 Task: In the Page Airportsfile.pptxand apply the design theme 'ion'and apply the transition 'wipe'insert the text box with the name thank youmake the text boldmake the text  underlinesave the file as  window media video
Action: Mouse moved to (33, 93)
Screenshot: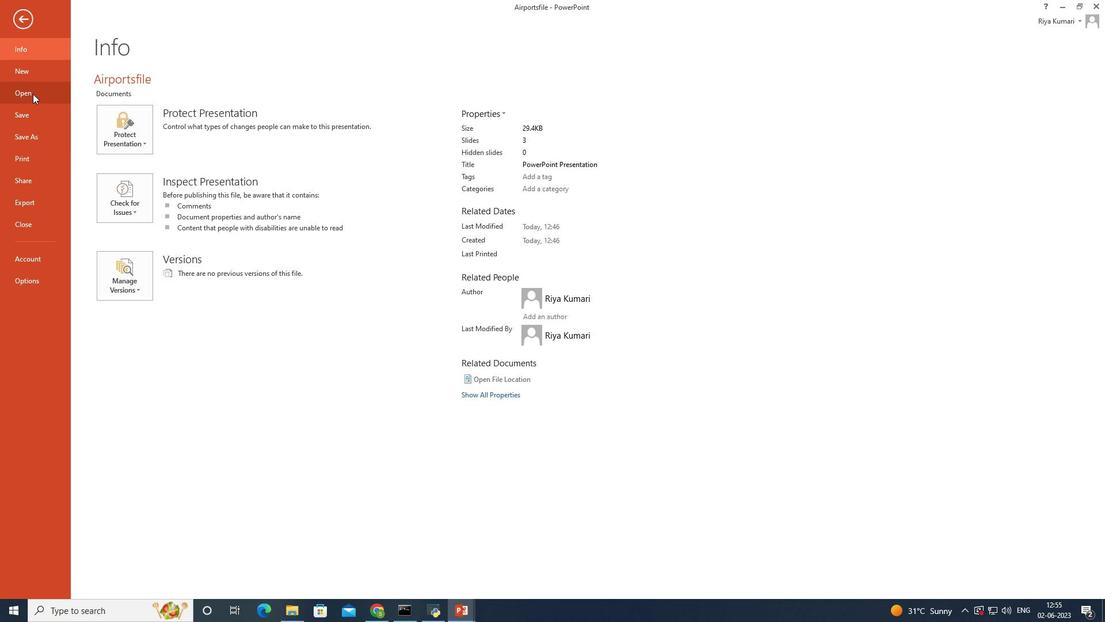 
Action: Mouse pressed left at (33, 93)
Screenshot: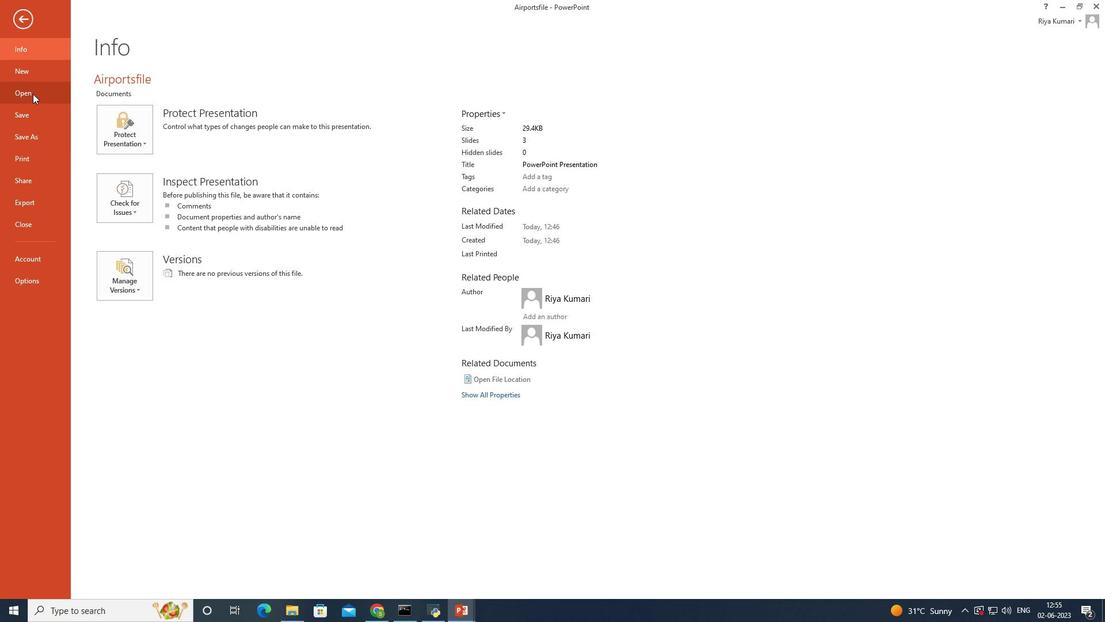 
Action: Mouse moved to (332, 114)
Screenshot: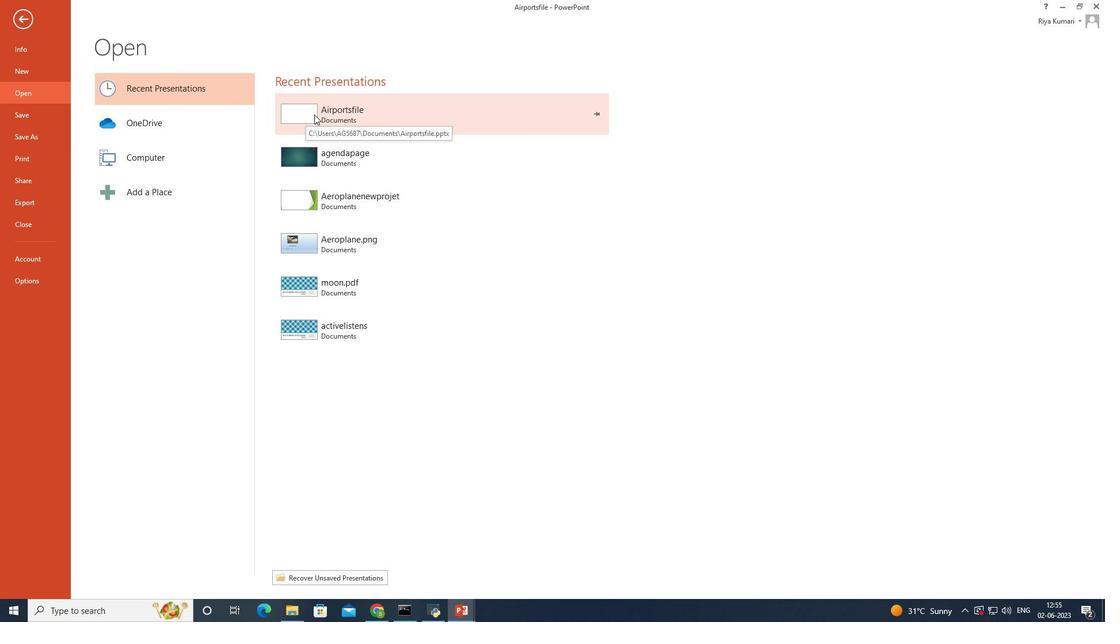 
Action: Mouse pressed left at (332, 114)
Screenshot: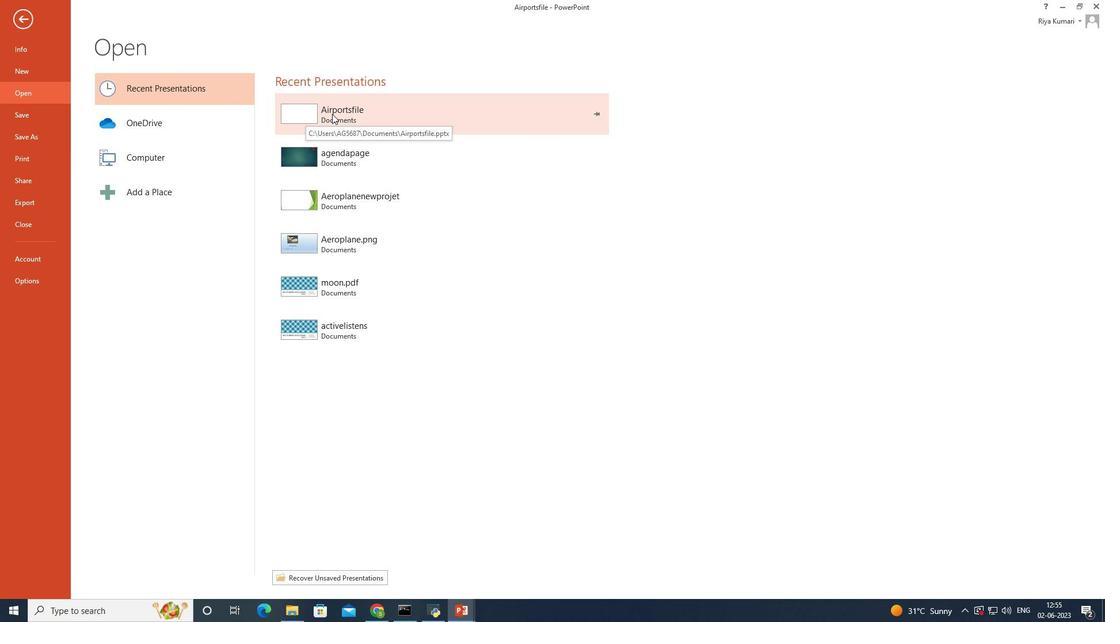 
Action: Mouse moved to (131, 21)
Screenshot: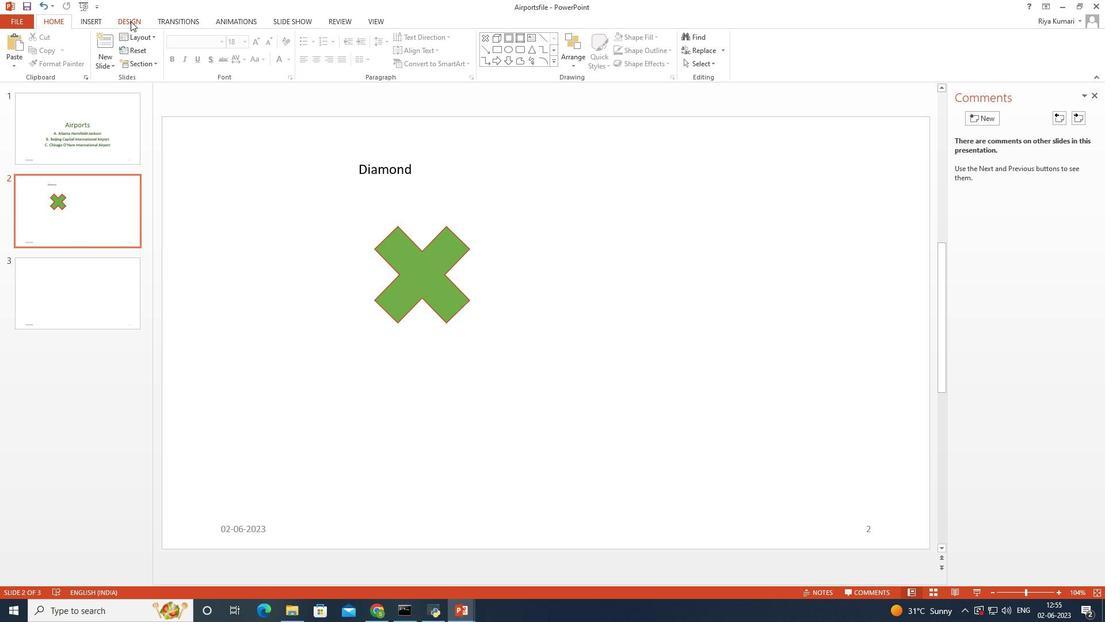 
Action: Mouse pressed left at (131, 21)
Screenshot: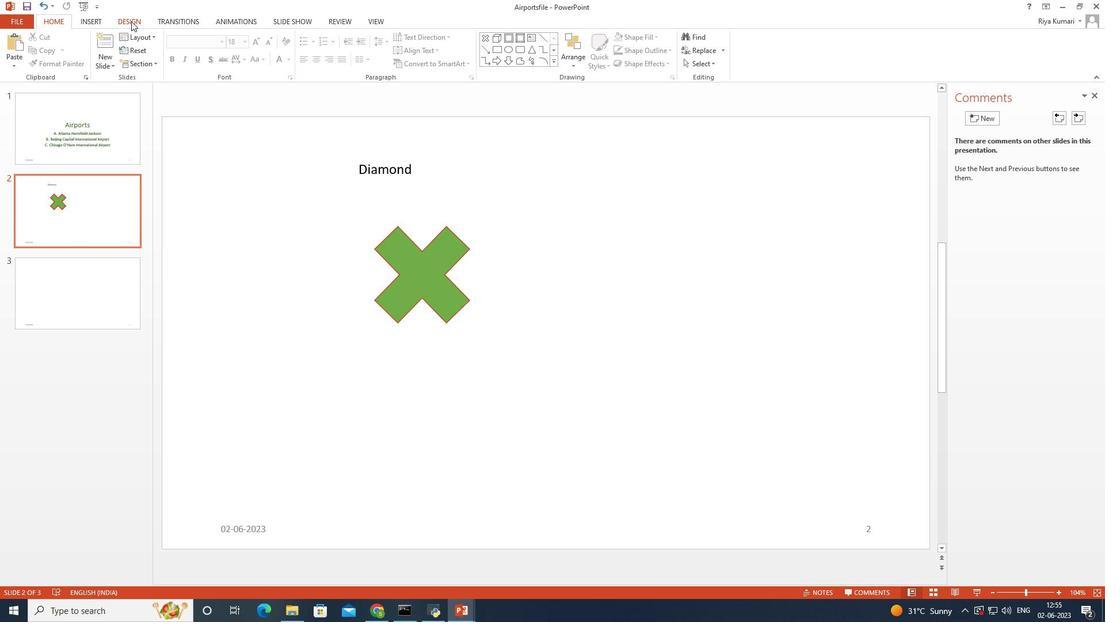 
Action: Mouse moved to (989, 59)
Screenshot: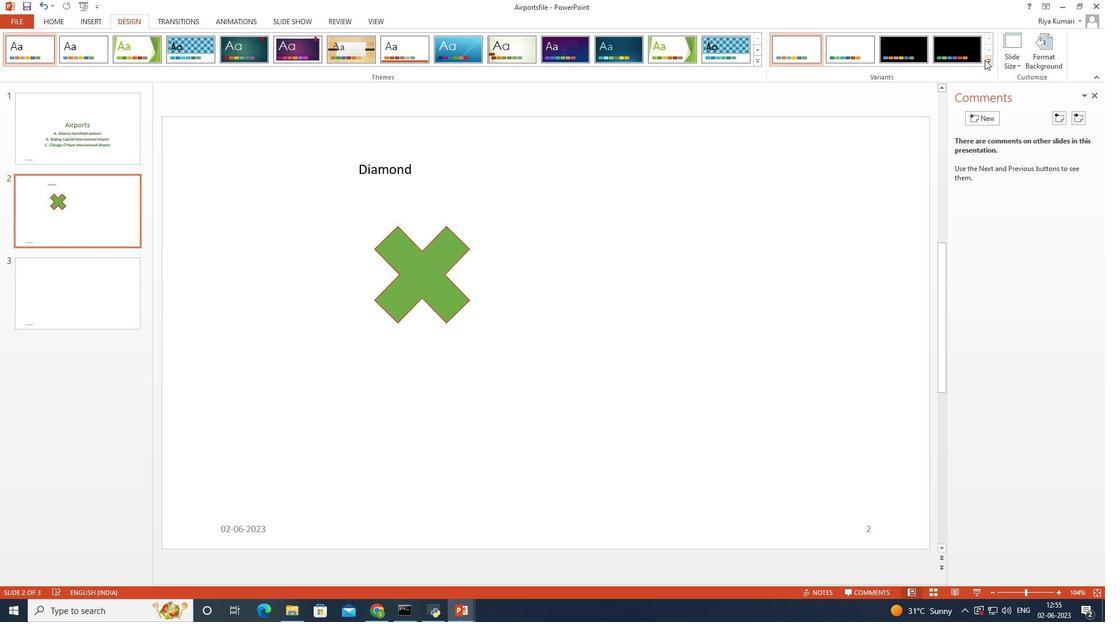 
Action: Mouse pressed left at (989, 59)
Screenshot: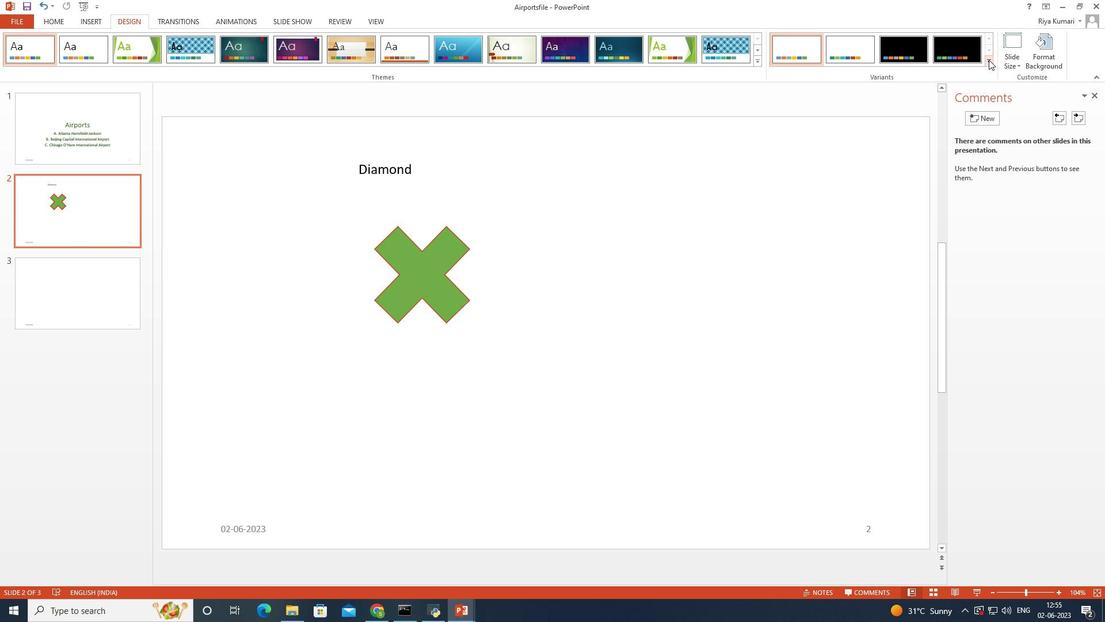 
Action: Mouse moved to (530, 206)
Screenshot: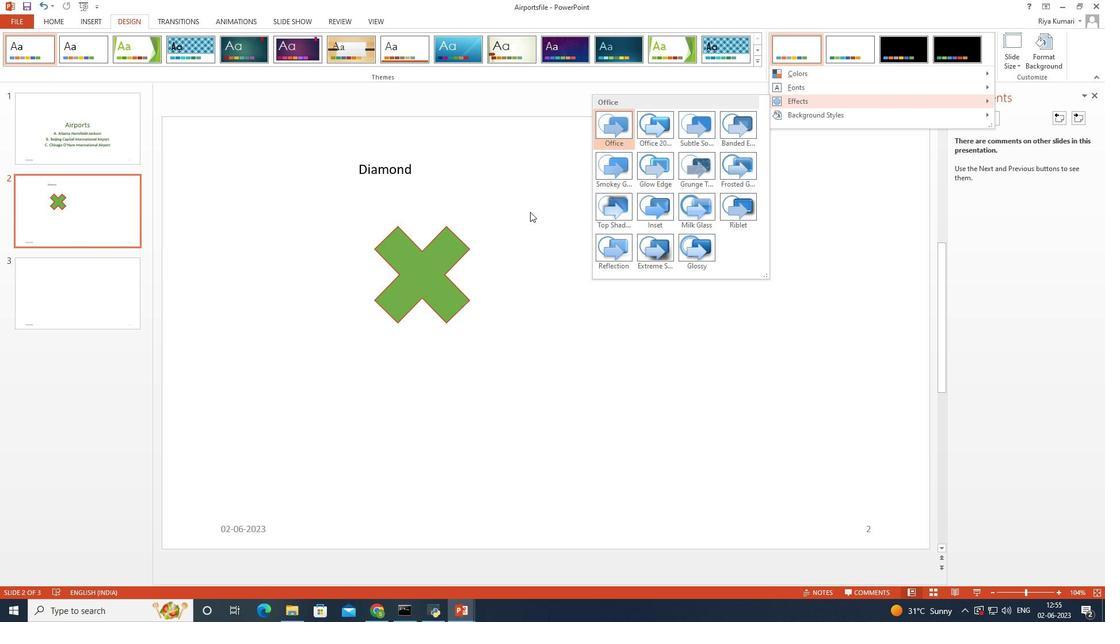 
Action: Mouse pressed left at (530, 206)
Screenshot: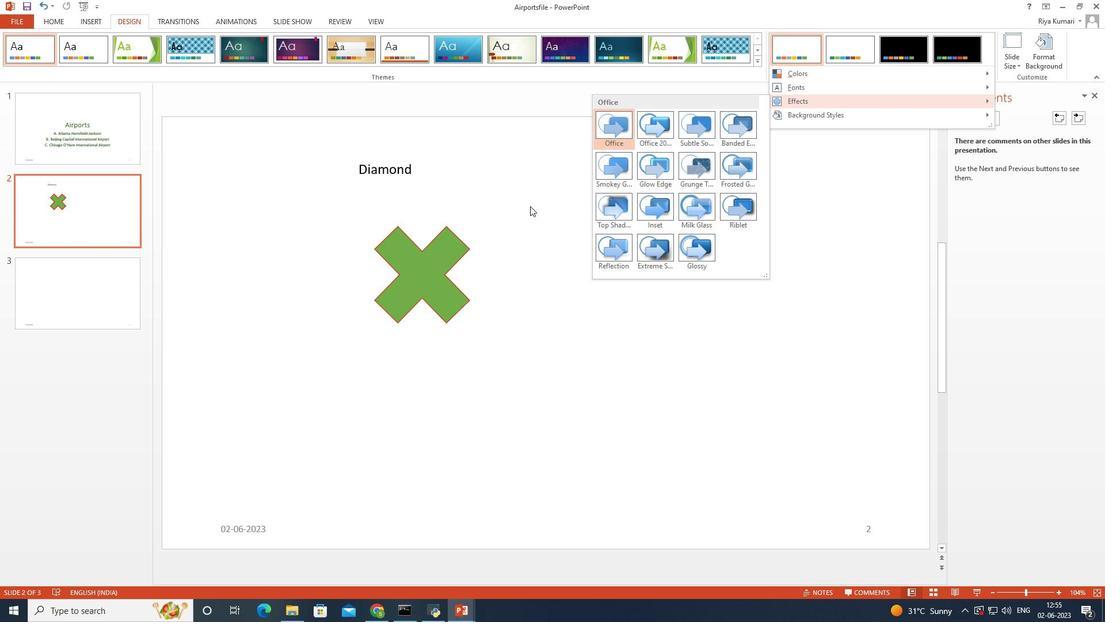 
Action: Mouse moved to (252, 55)
Screenshot: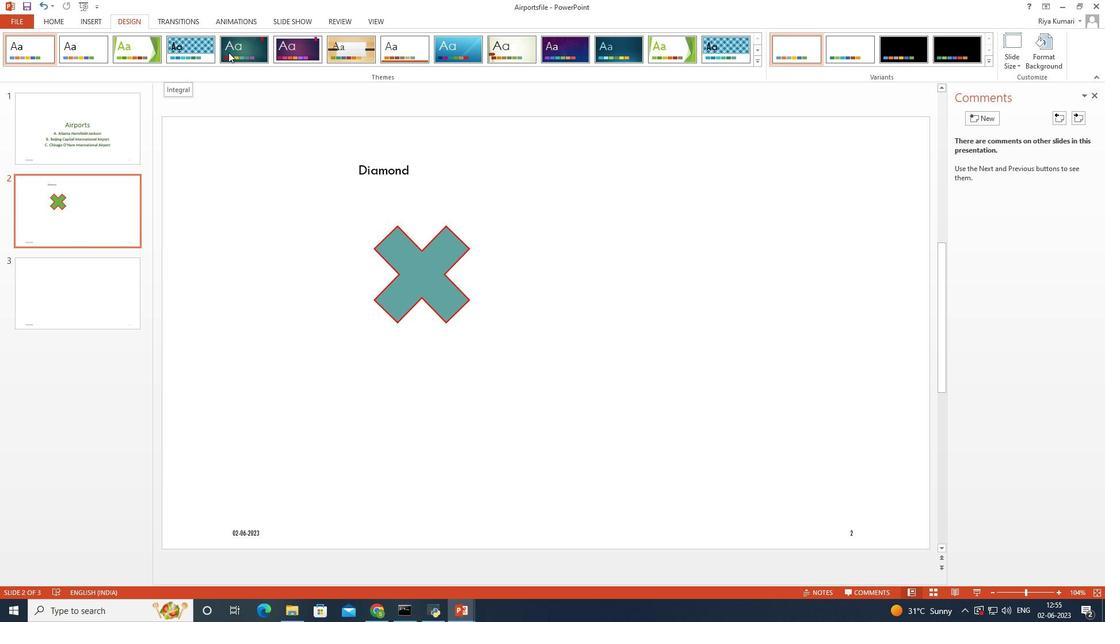 
Action: Mouse pressed left at (252, 55)
Screenshot: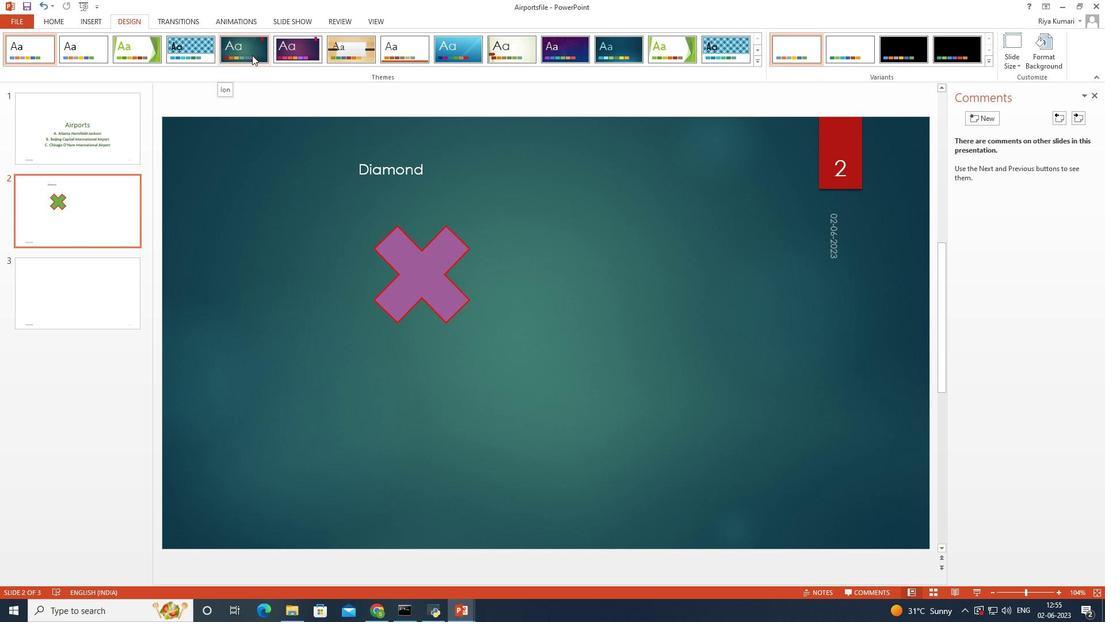 
Action: Mouse moved to (177, 15)
Screenshot: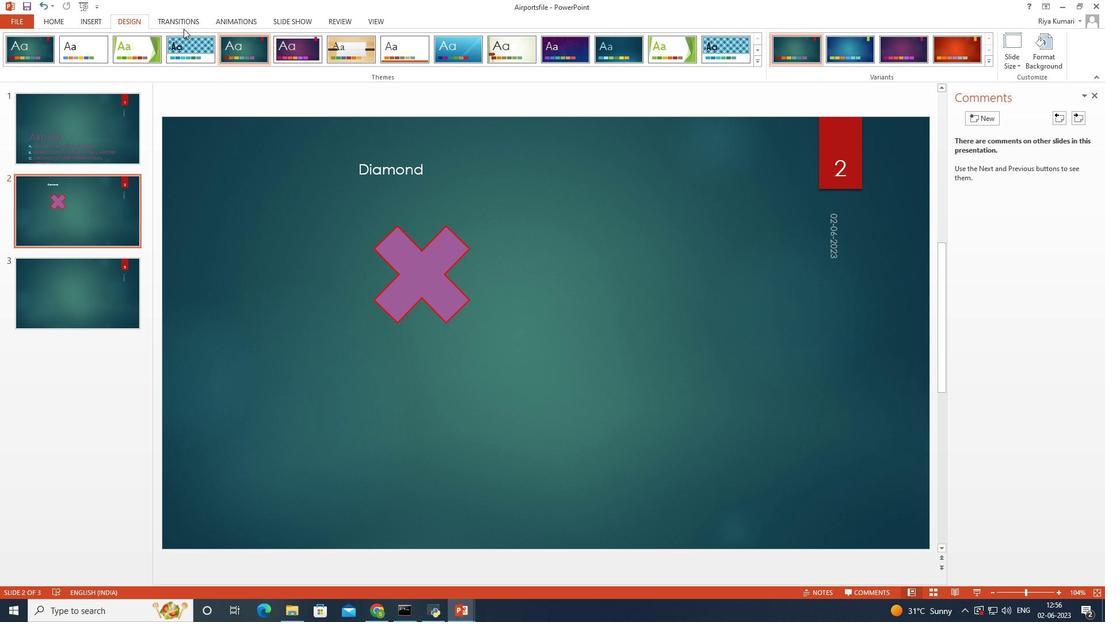 
Action: Mouse pressed left at (177, 15)
Screenshot: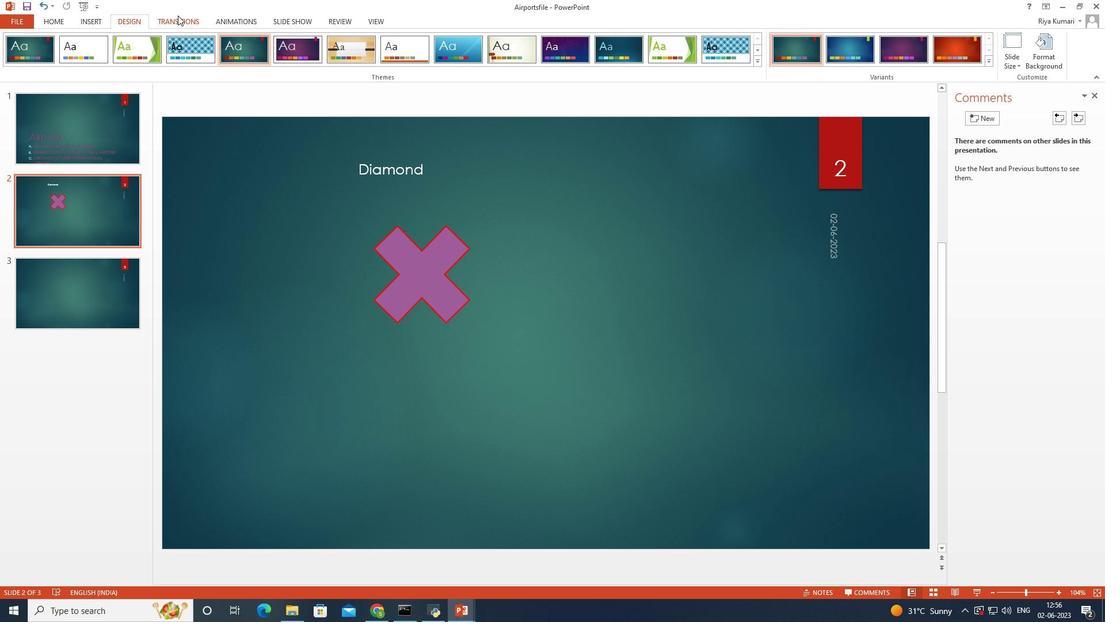 
Action: Mouse moved to (241, 54)
Screenshot: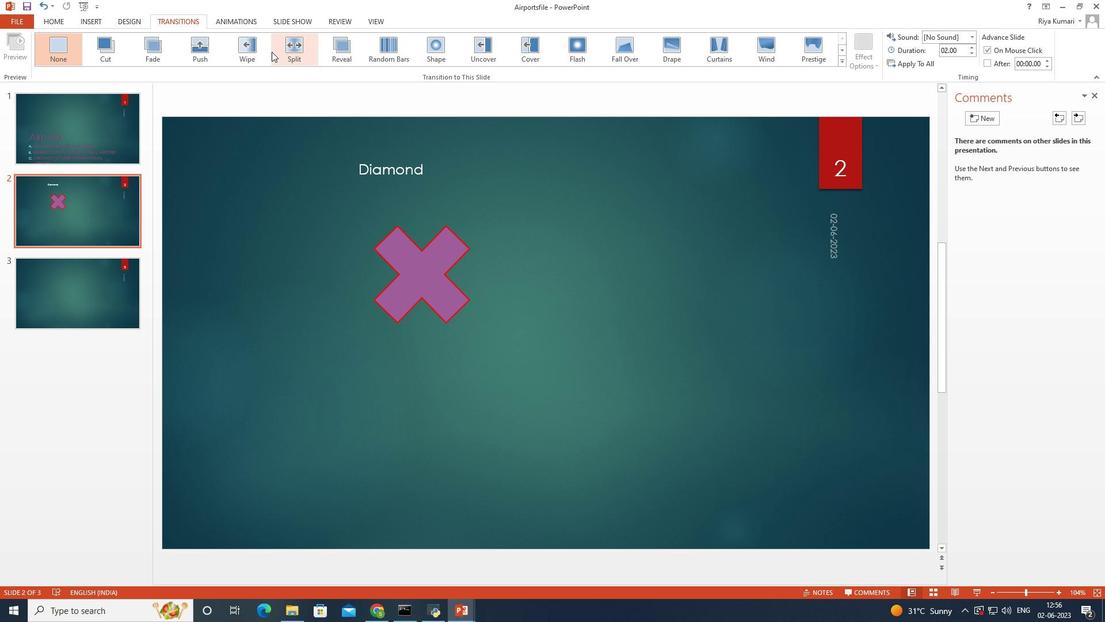 
Action: Mouse pressed left at (241, 54)
Screenshot: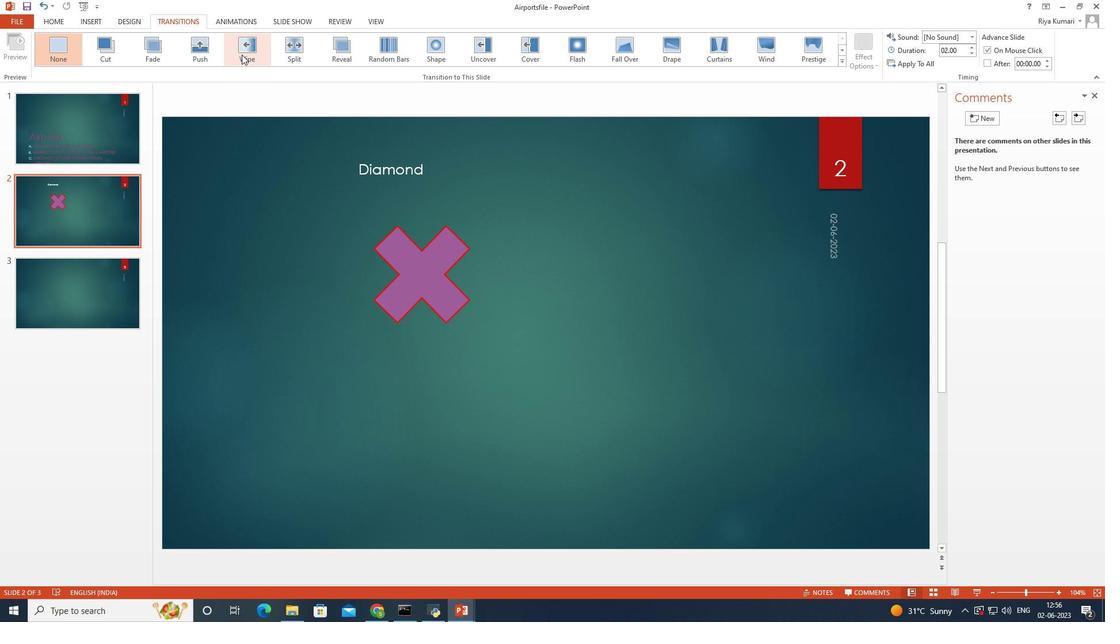 
Action: Mouse moved to (96, 21)
Screenshot: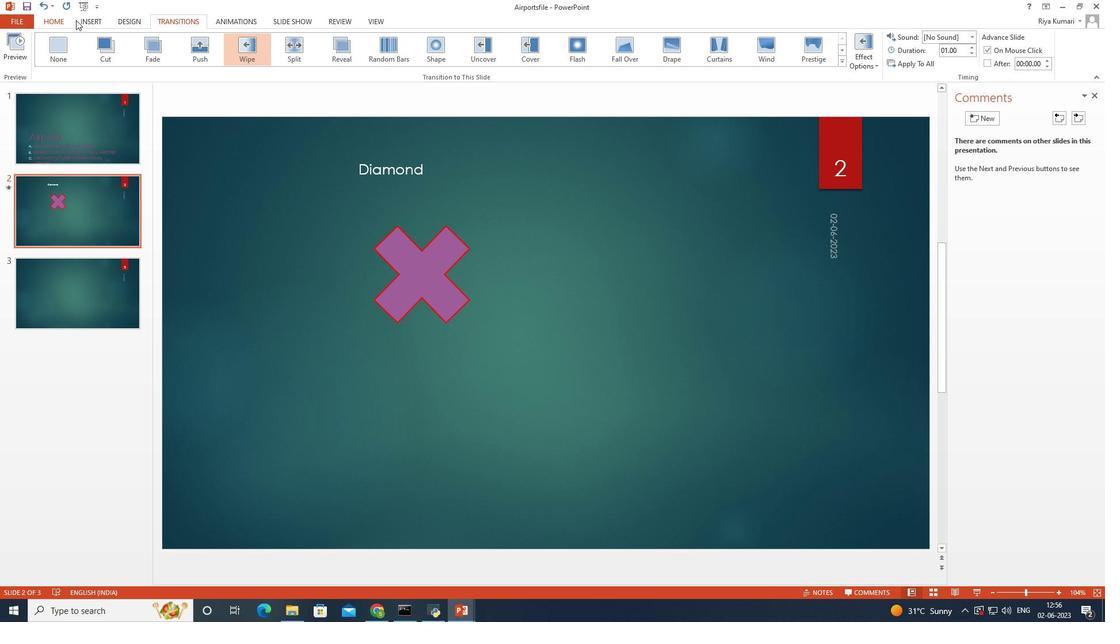 
Action: Mouse pressed left at (96, 21)
Screenshot: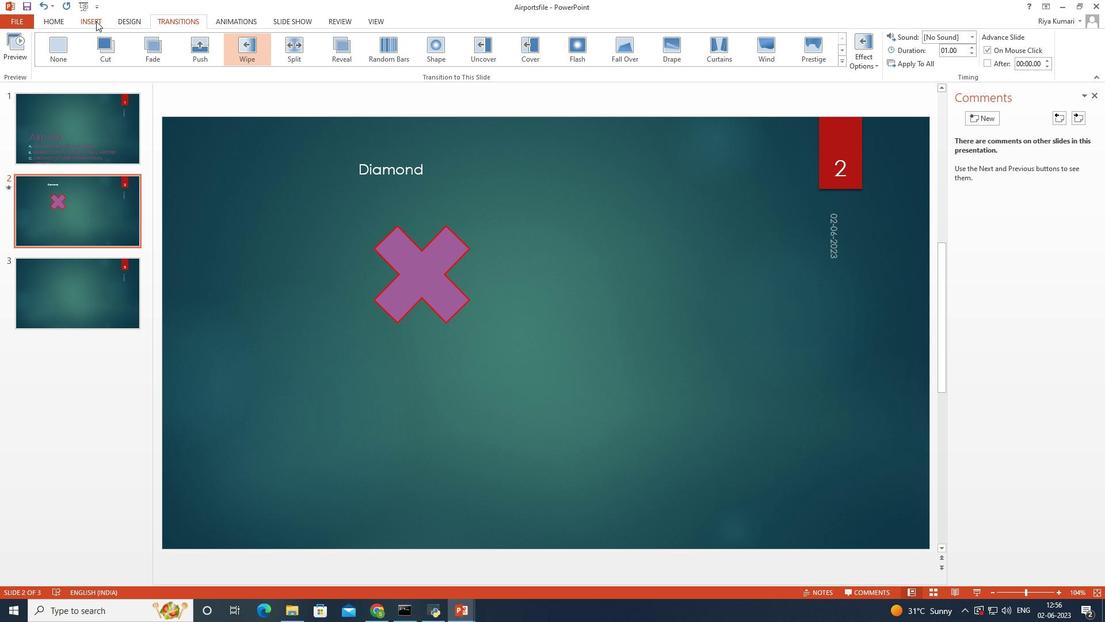 
Action: Mouse moved to (415, 39)
Screenshot: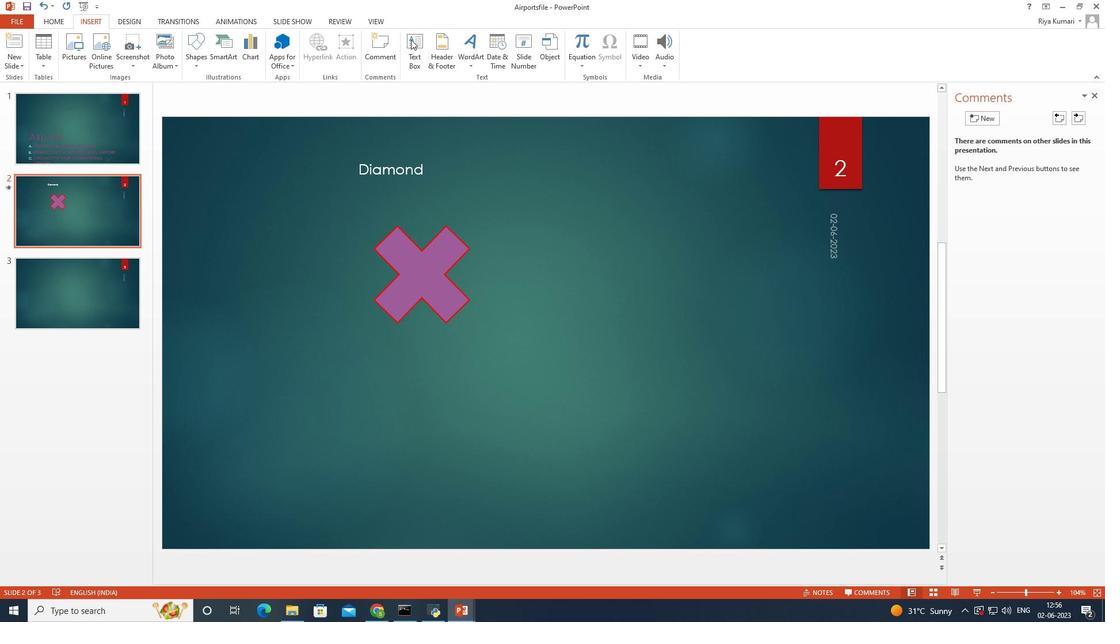 
Action: Mouse pressed left at (415, 39)
Screenshot: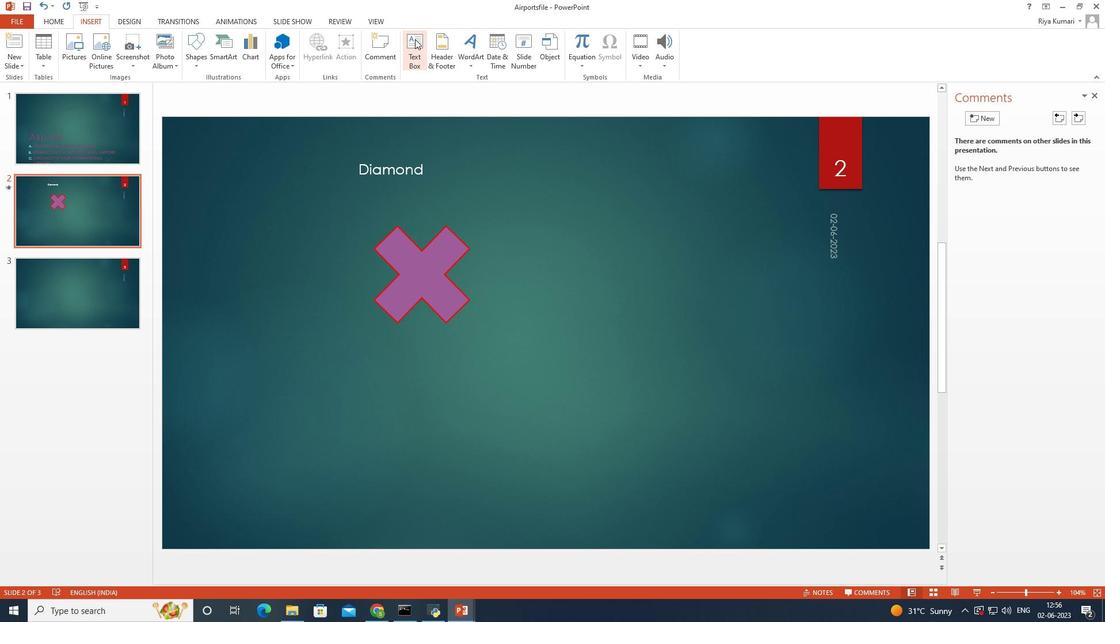 
Action: Mouse moved to (569, 227)
Screenshot: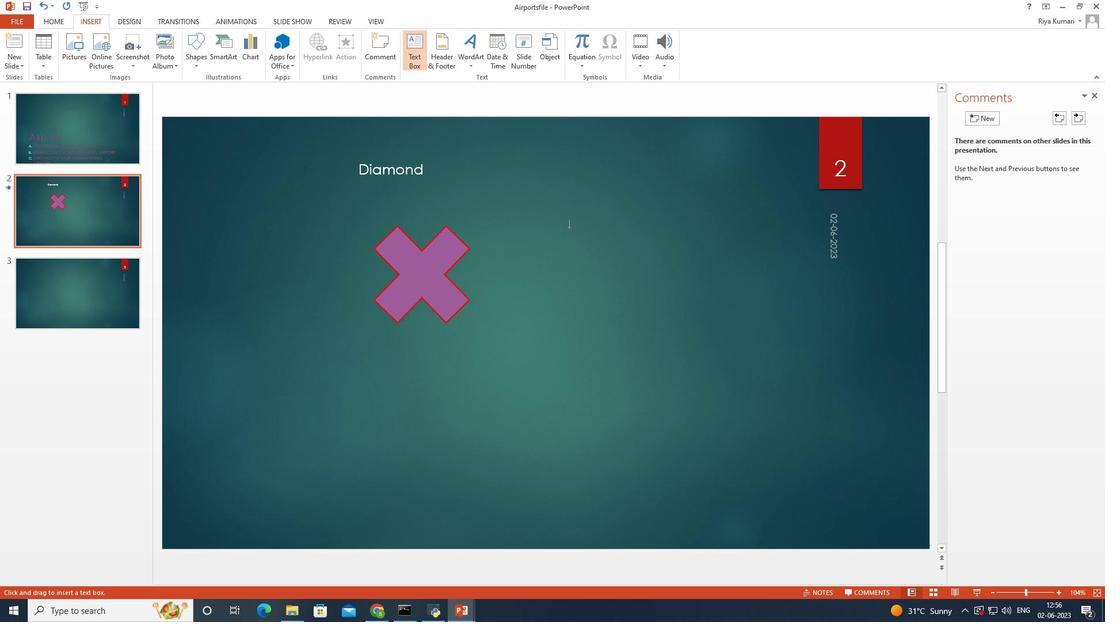
Action: Mouse pressed left at (569, 227)
Screenshot: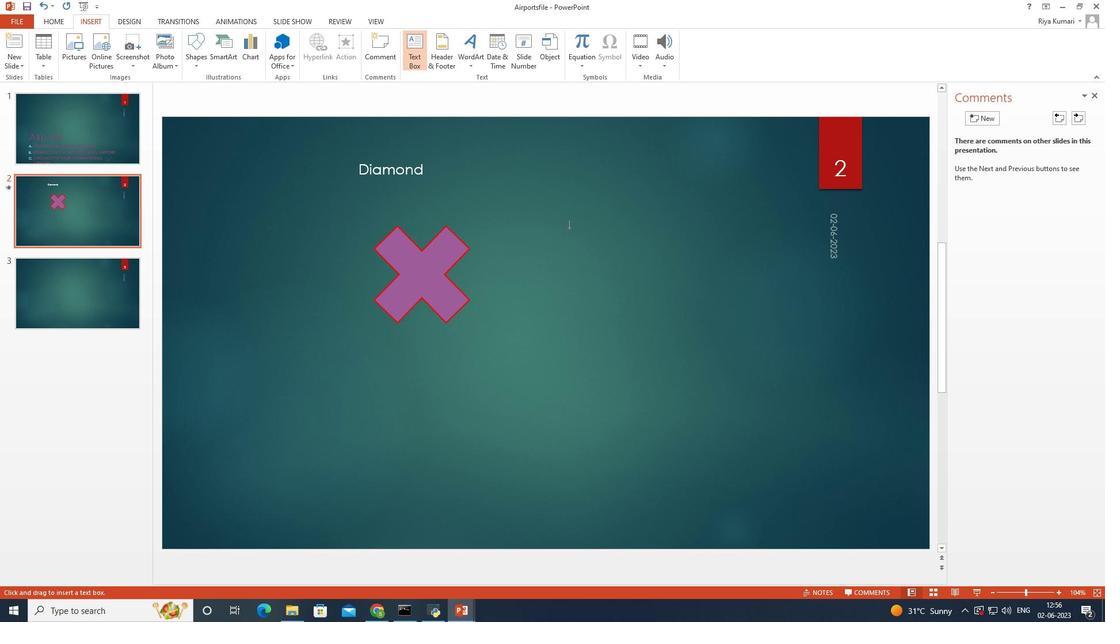 
Action: Mouse moved to (711, 234)
Screenshot: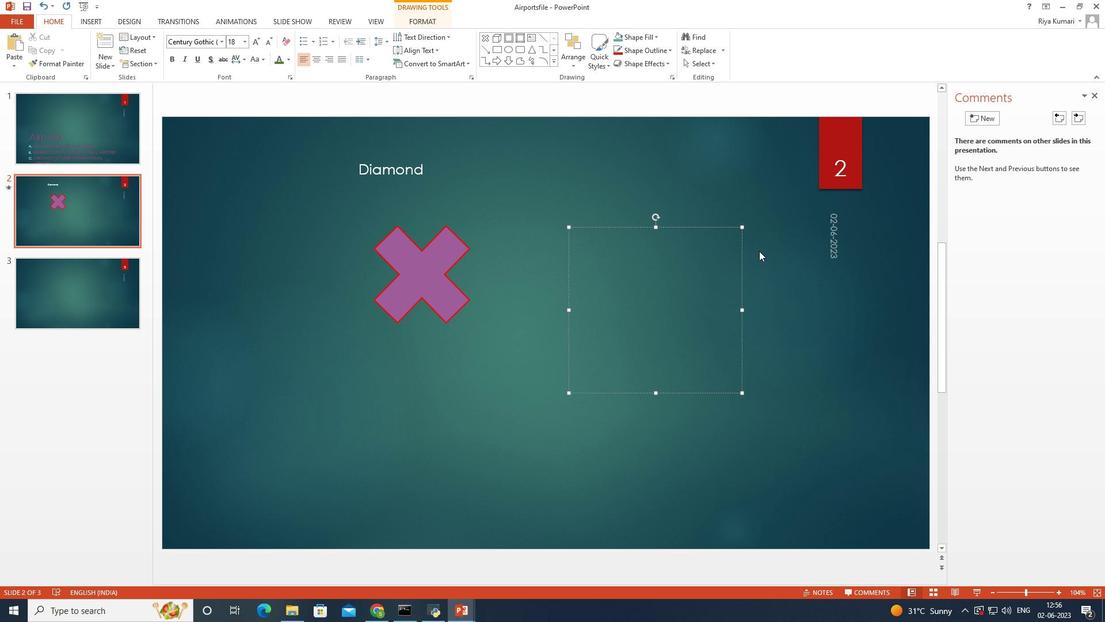 
Action: Key pressed <Key.shift>Thank<Key.space><Key.shift><Key.shift><Key.shift><Key.shift><Key.shift>You
Screenshot: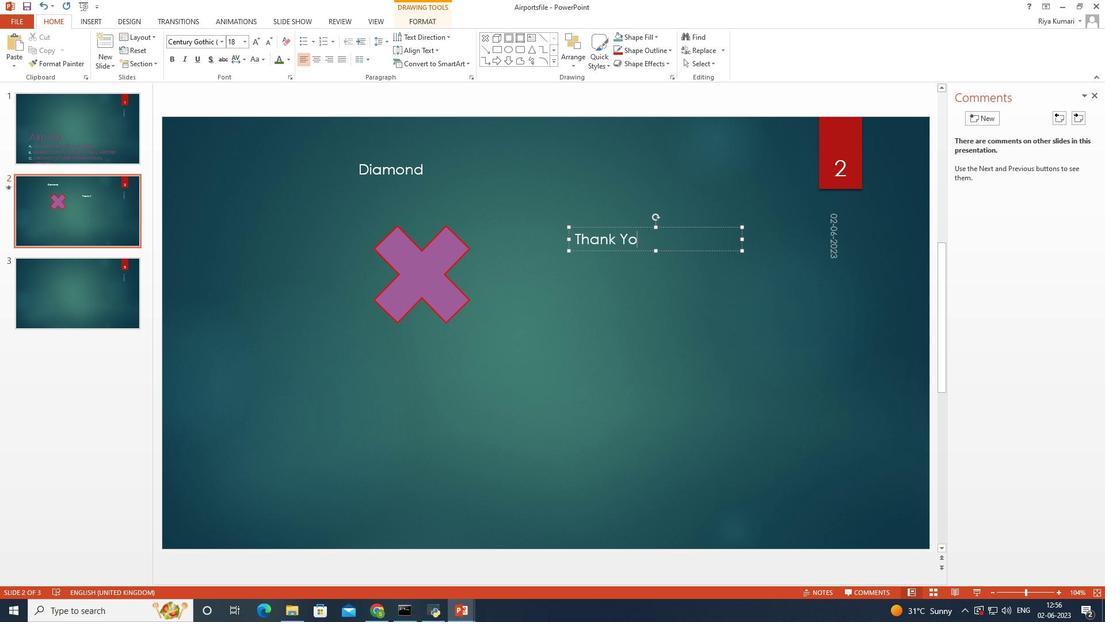 
Action: Mouse moved to (644, 235)
Screenshot: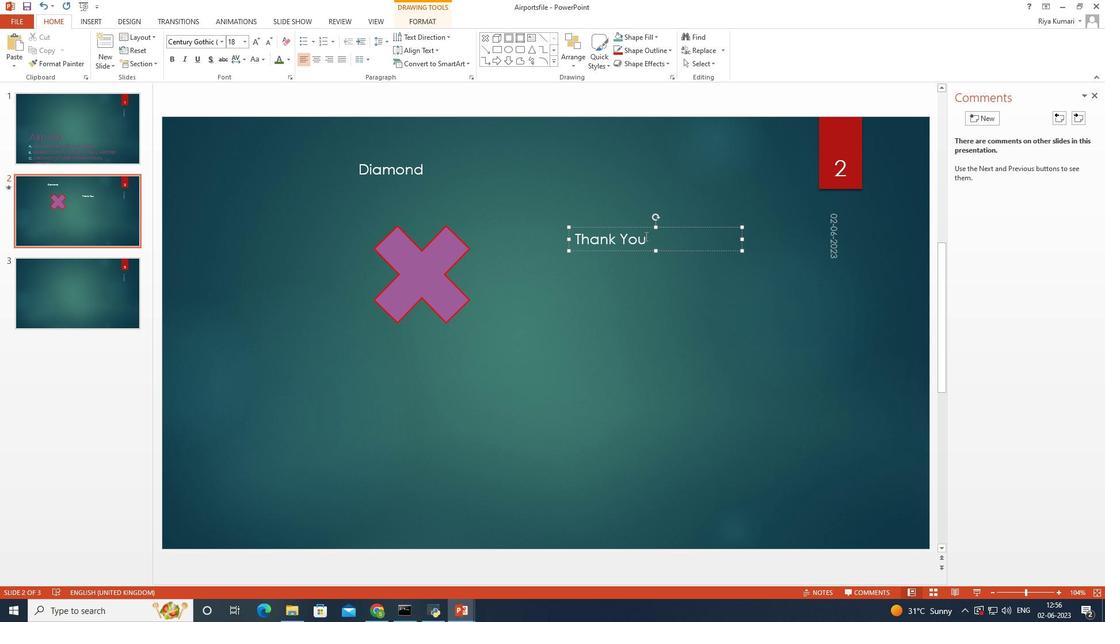 
Action: Mouse pressed left at (644, 235)
Screenshot: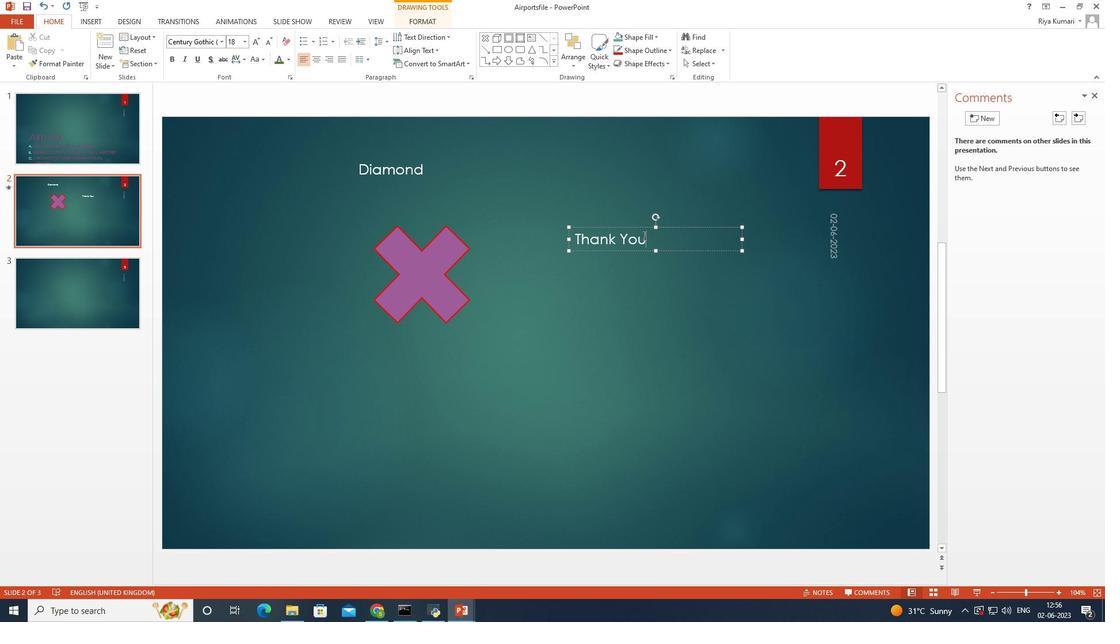 
Action: Mouse moved to (173, 59)
Screenshot: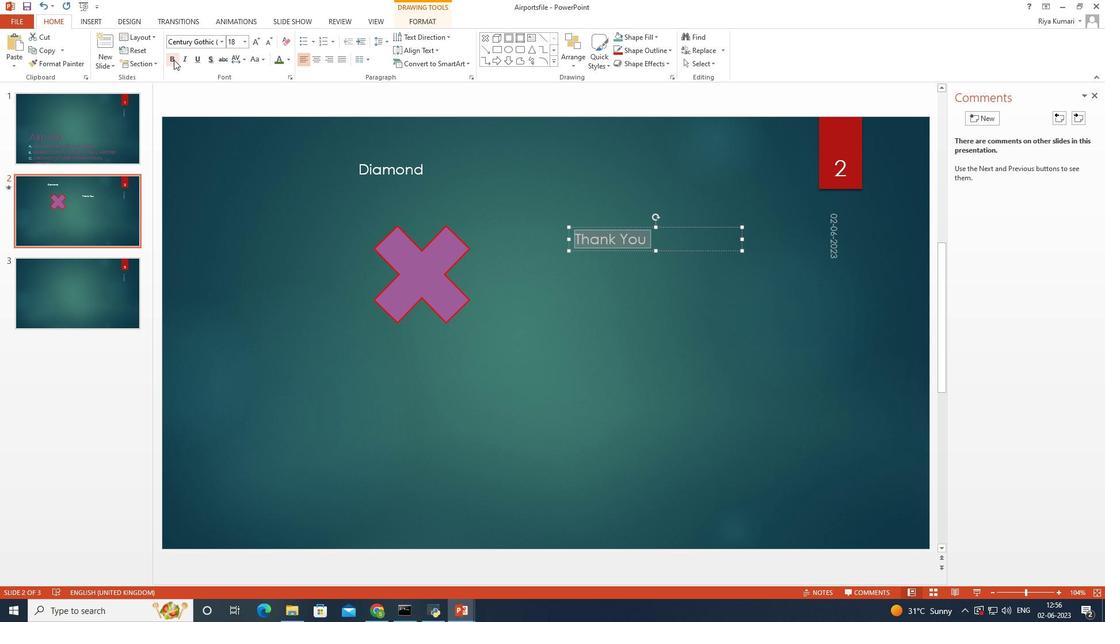 
Action: Mouse pressed left at (173, 59)
Screenshot: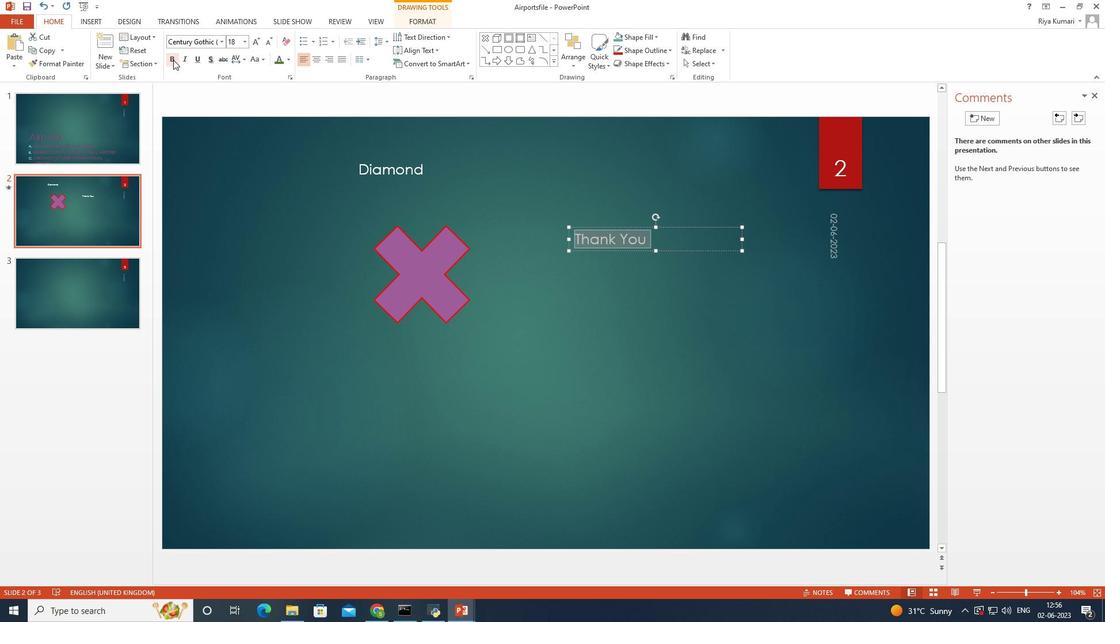 
Action: Mouse moved to (201, 60)
Screenshot: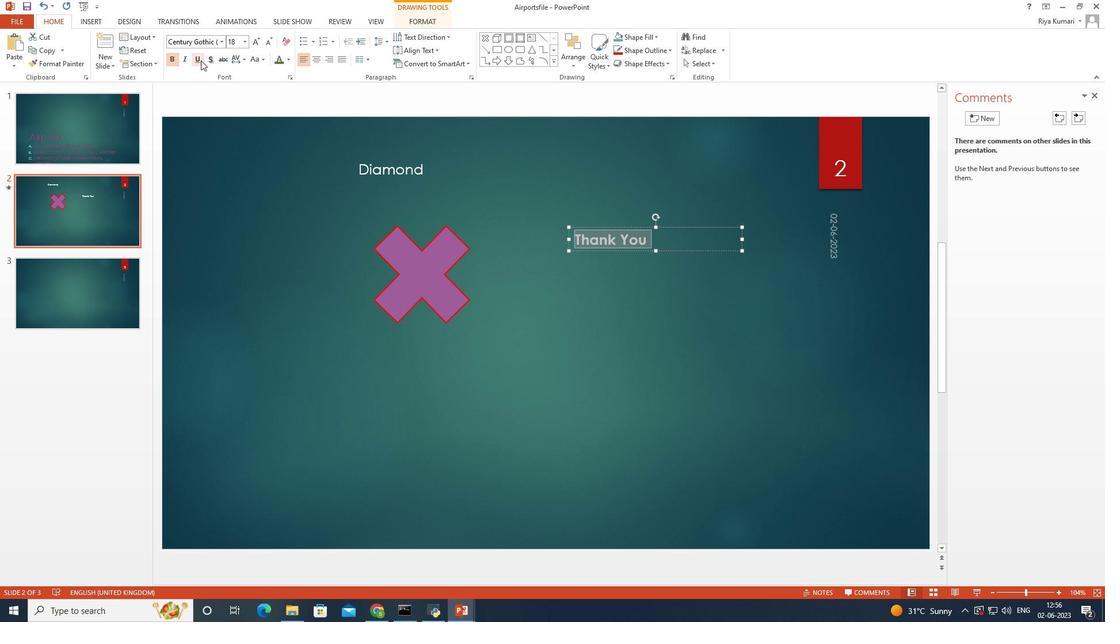 
Action: Mouse pressed left at (201, 60)
Screenshot: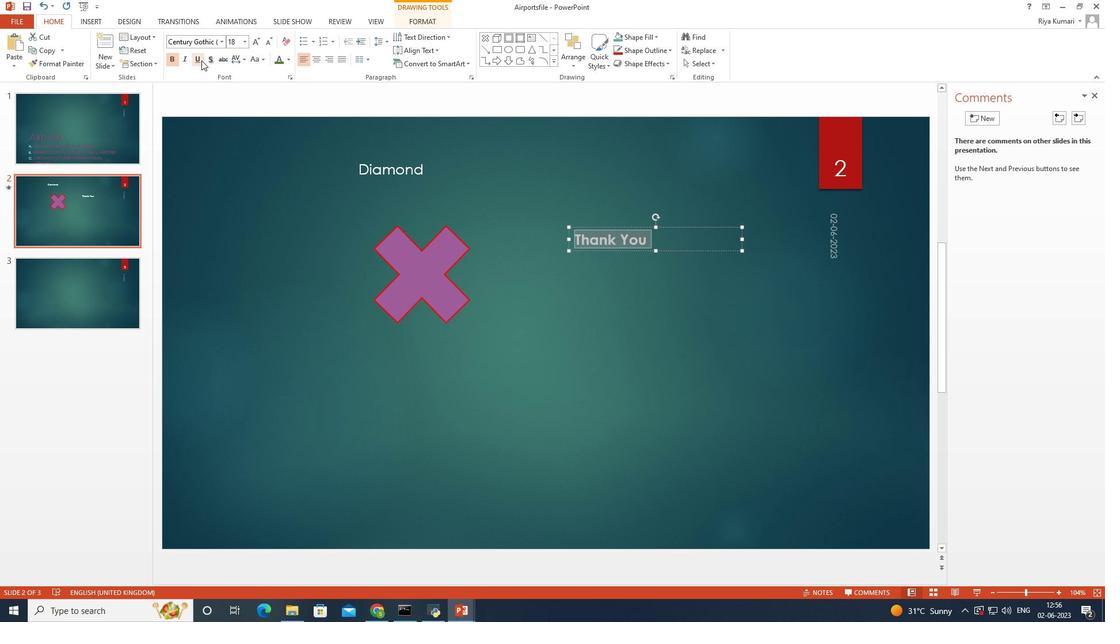 
Action: Mouse moved to (16, 19)
Screenshot: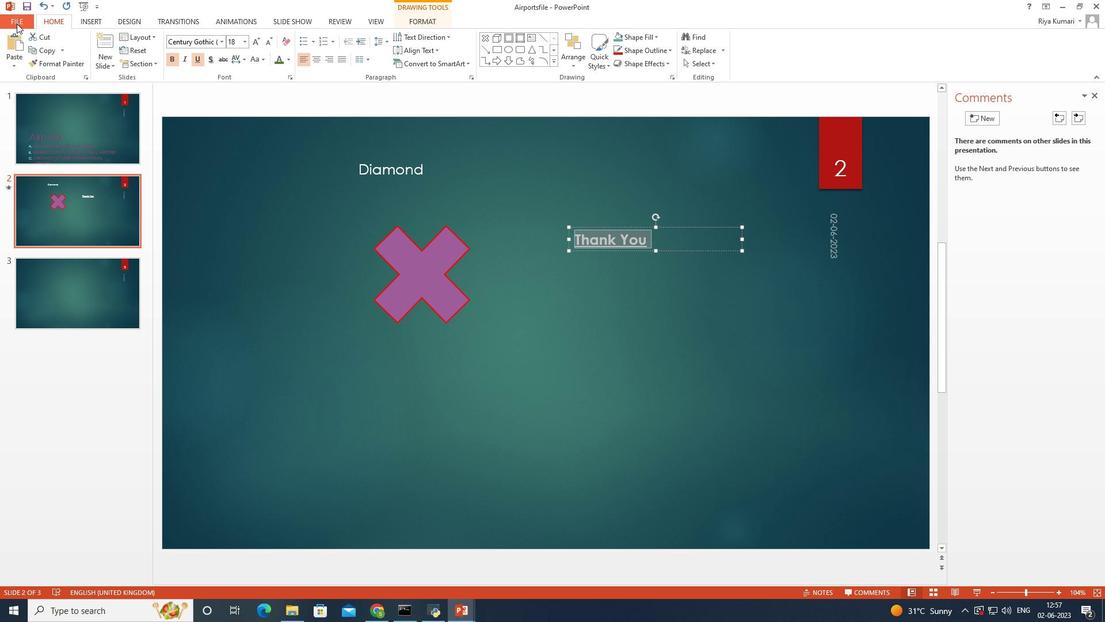 
Action: Mouse pressed left at (16, 19)
Screenshot: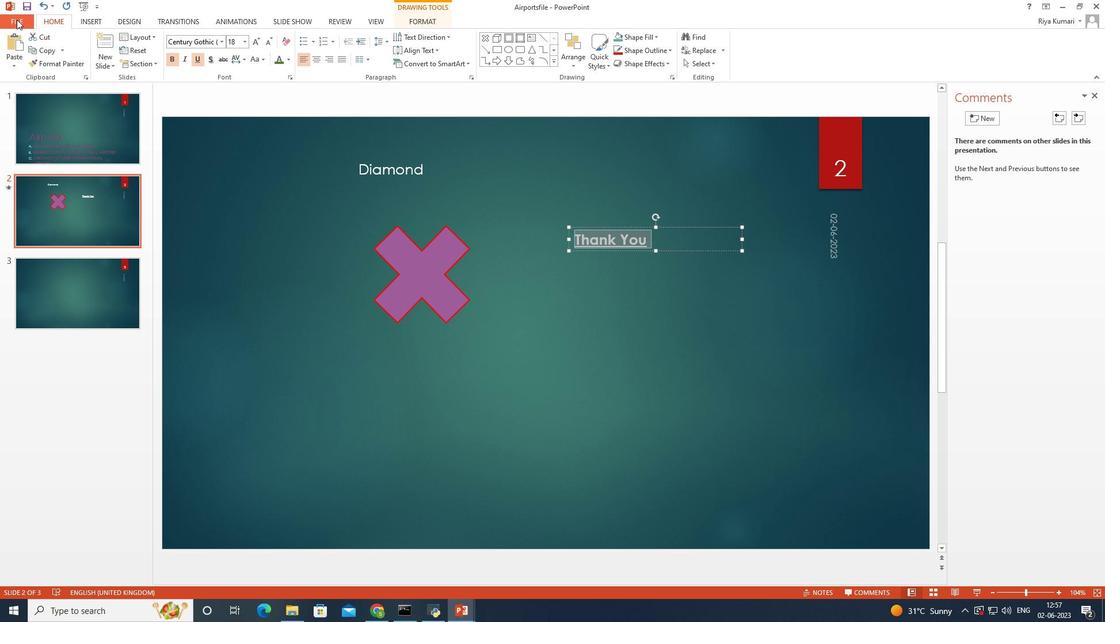 
Action: Mouse moved to (31, 116)
Screenshot: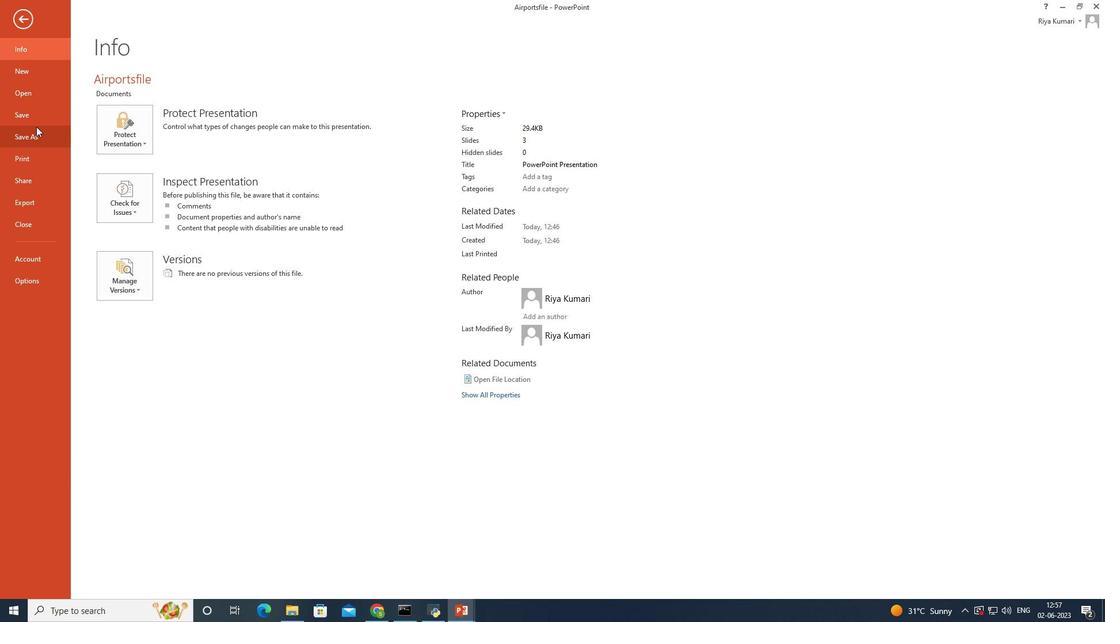 
Action: Mouse pressed left at (31, 116)
Screenshot: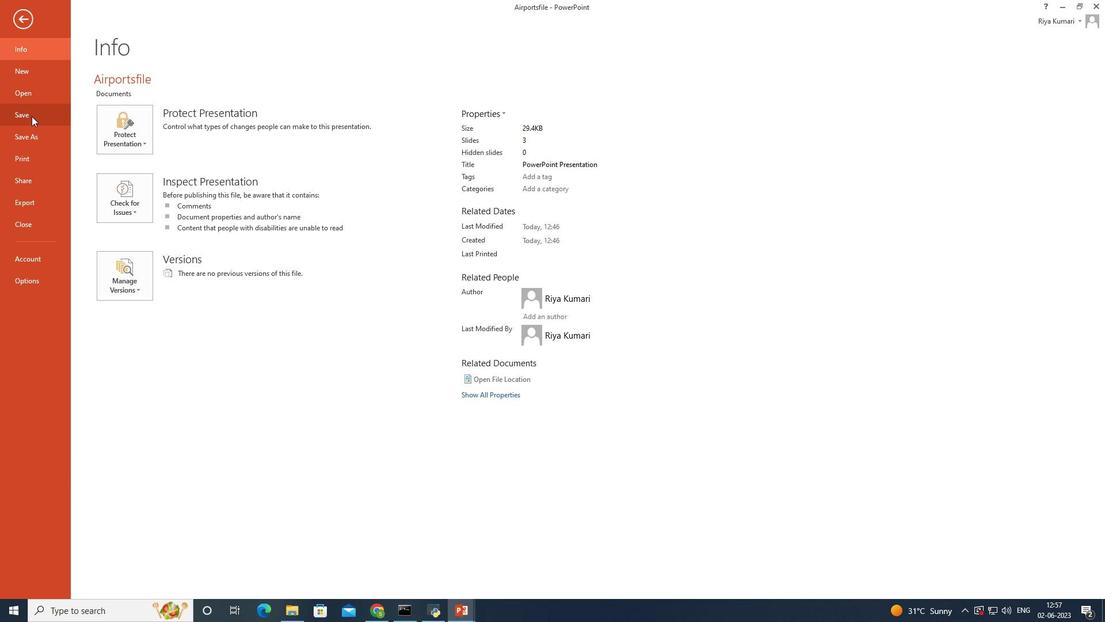 
Action: Mouse moved to (15, 21)
Screenshot: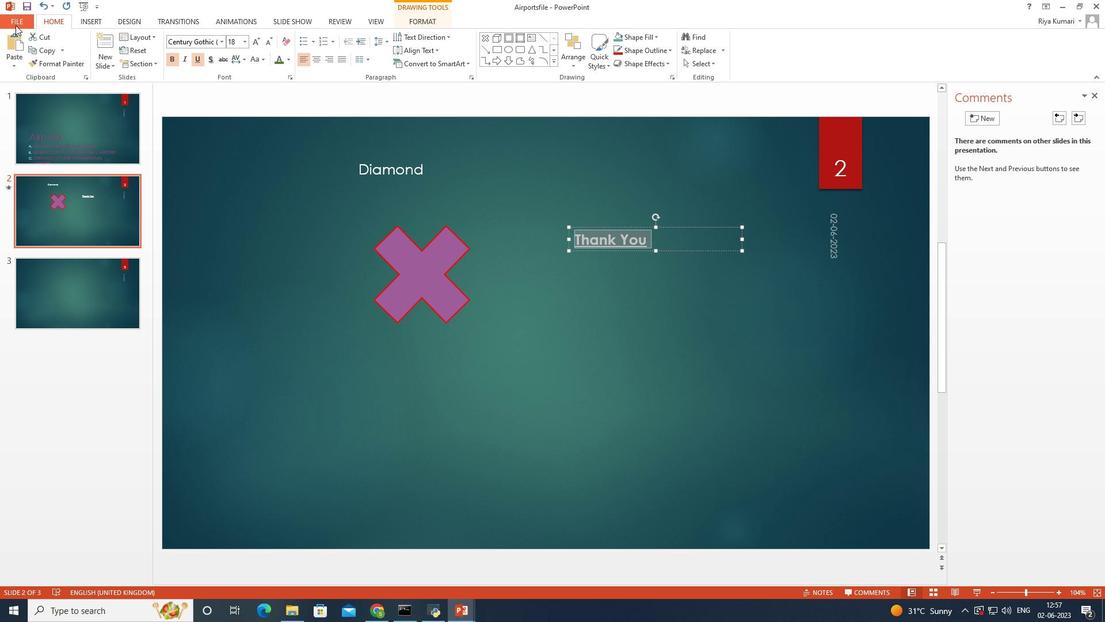 
Action: Mouse pressed left at (15, 21)
Screenshot: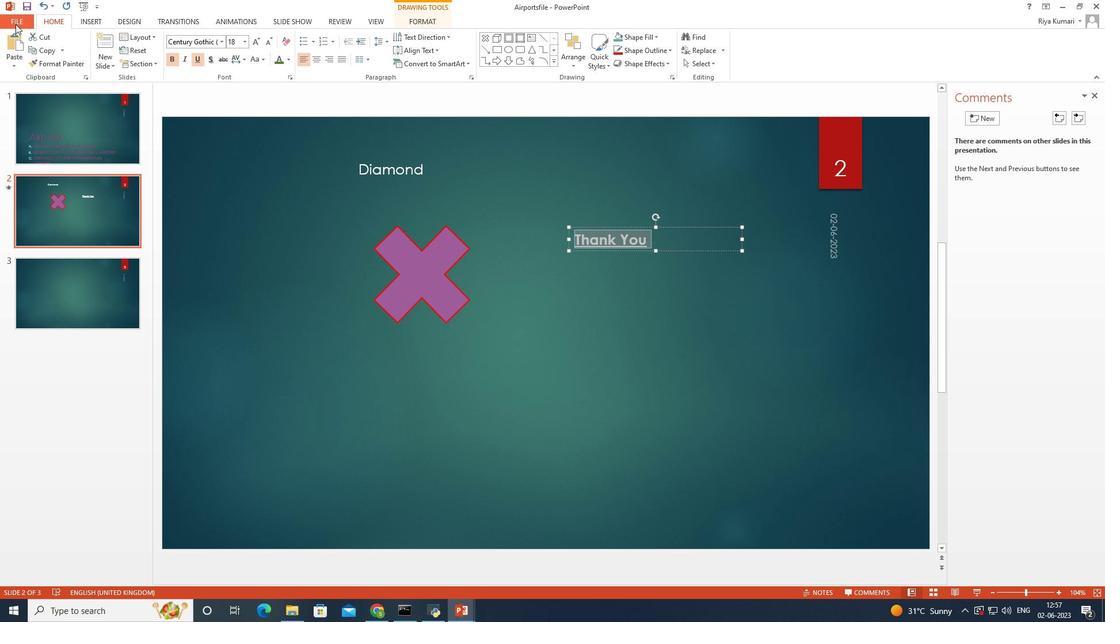 
Action: Mouse moved to (36, 138)
Screenshot: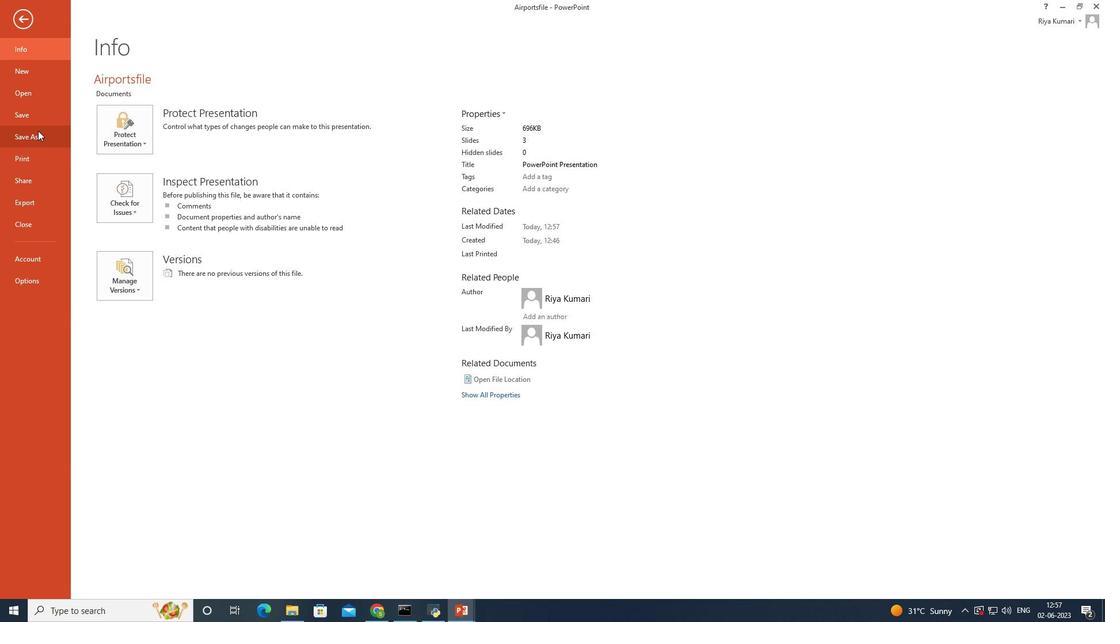 
Action: Mouse pressed left at (36, 138)
Screenshot: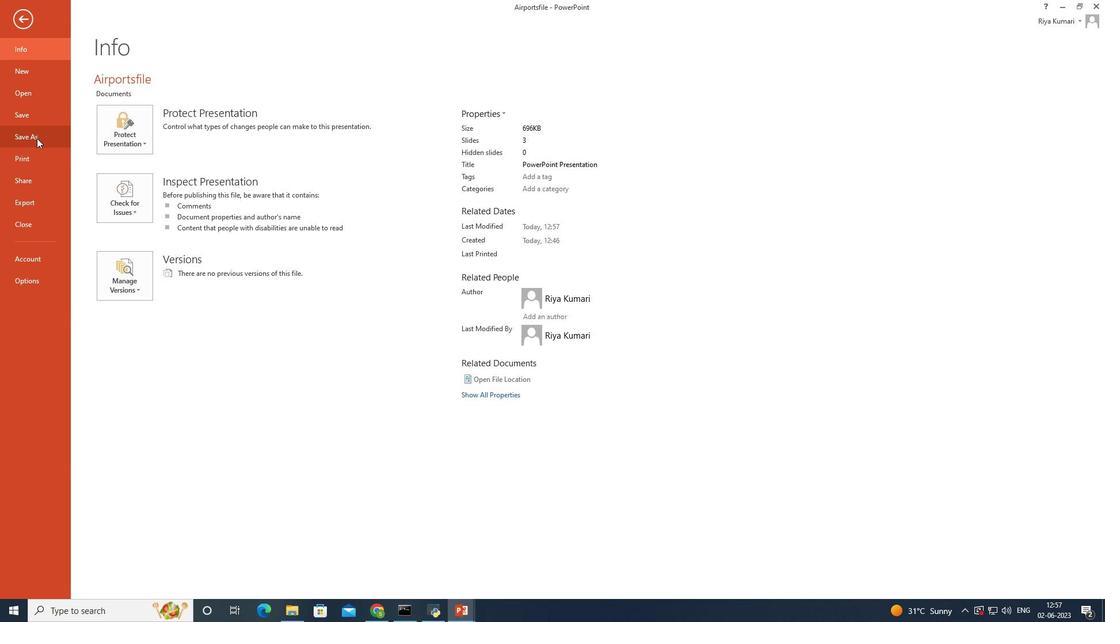 
Action: Mouse moved to (20, 113)
Screenshot: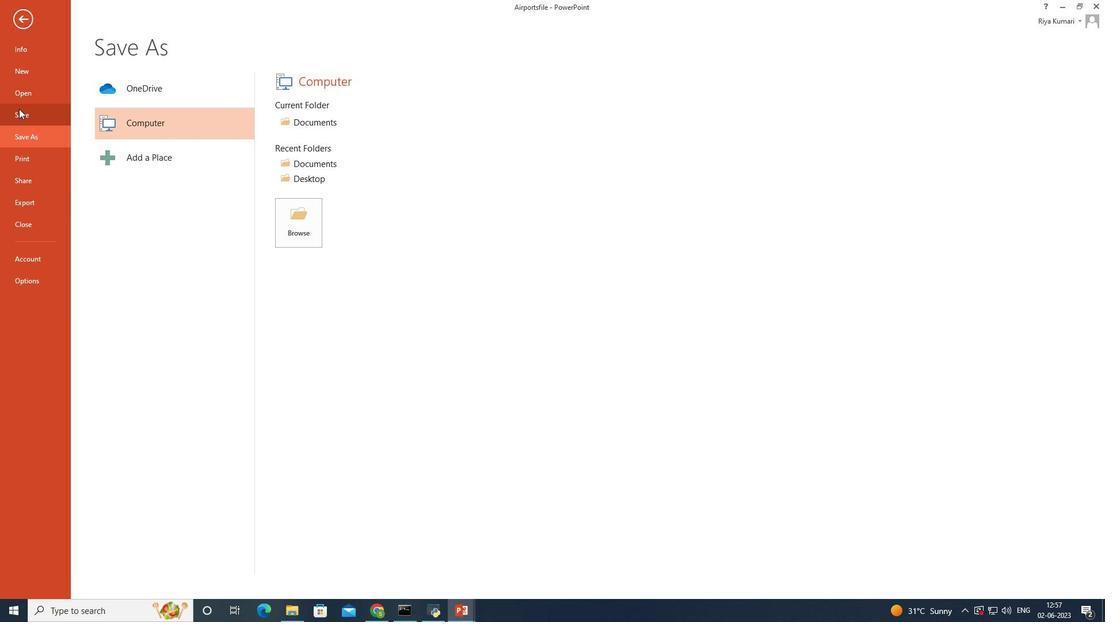 
Action: Mouse pressed left at (20, 113)
Screenshot: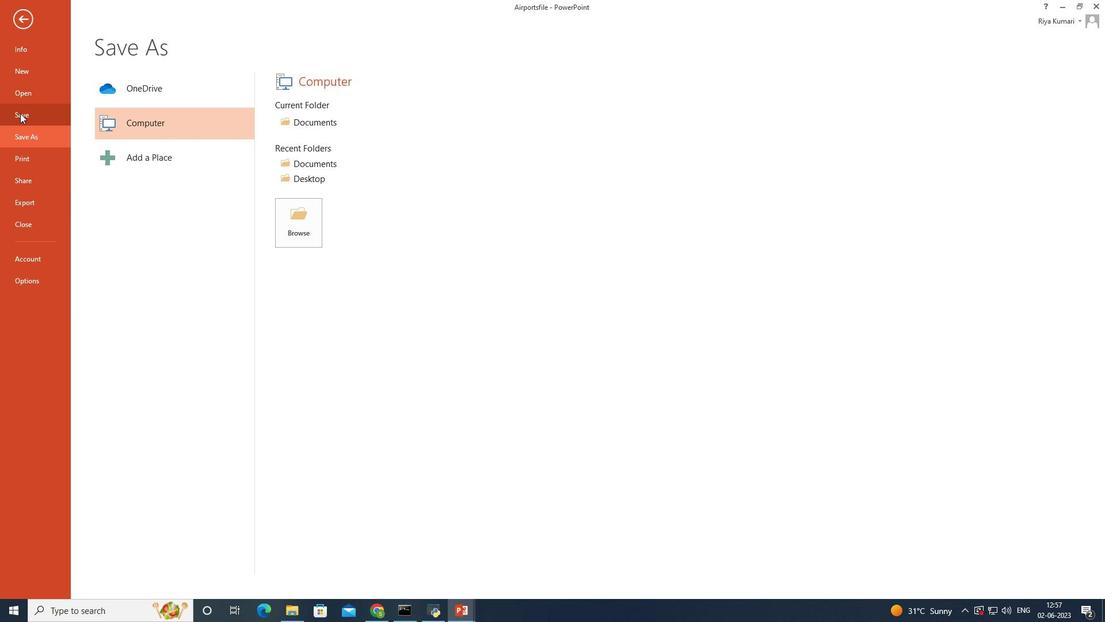 
Action: Mouse moved to (552, 256)
Screenshot: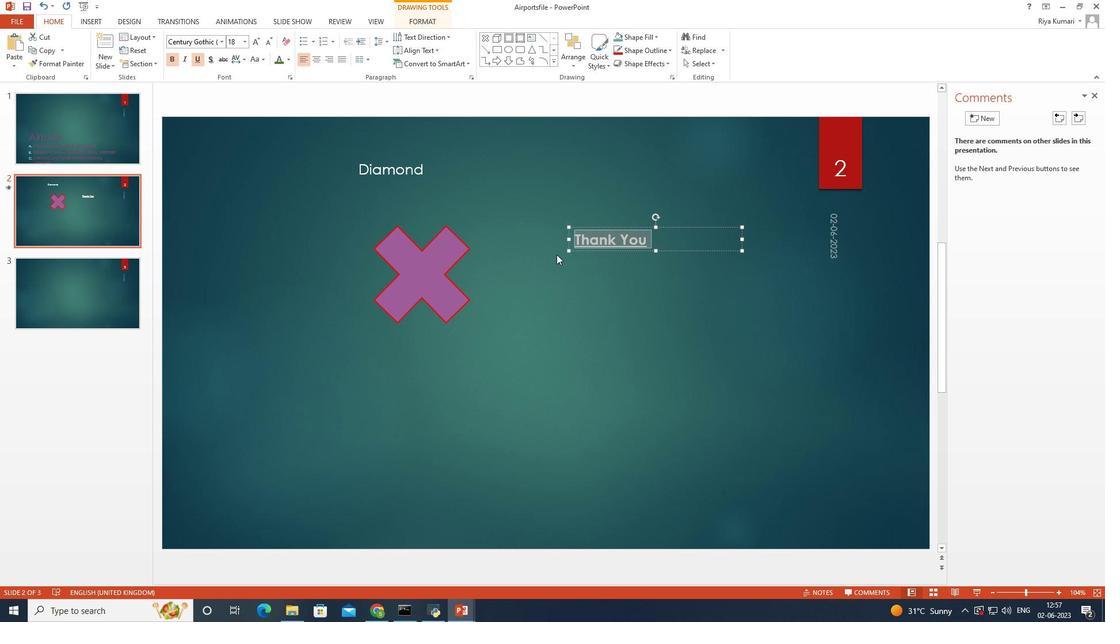 
Action: Mouse pressed left at (552, 256)
Screenshot: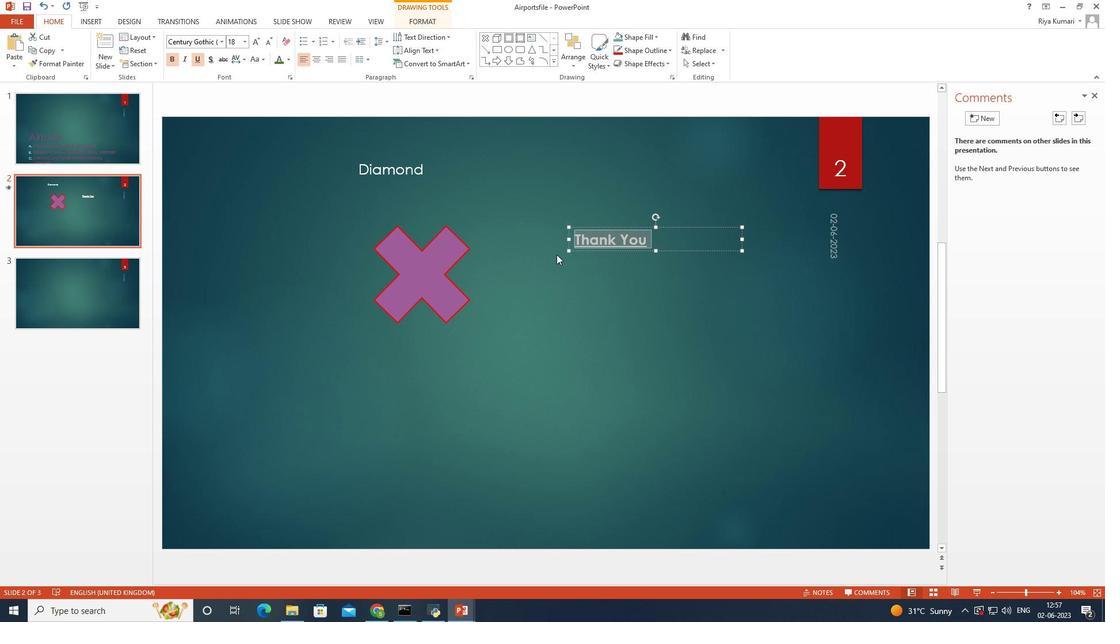 
Action: Mouse moved to (14, 20)
Screenshot: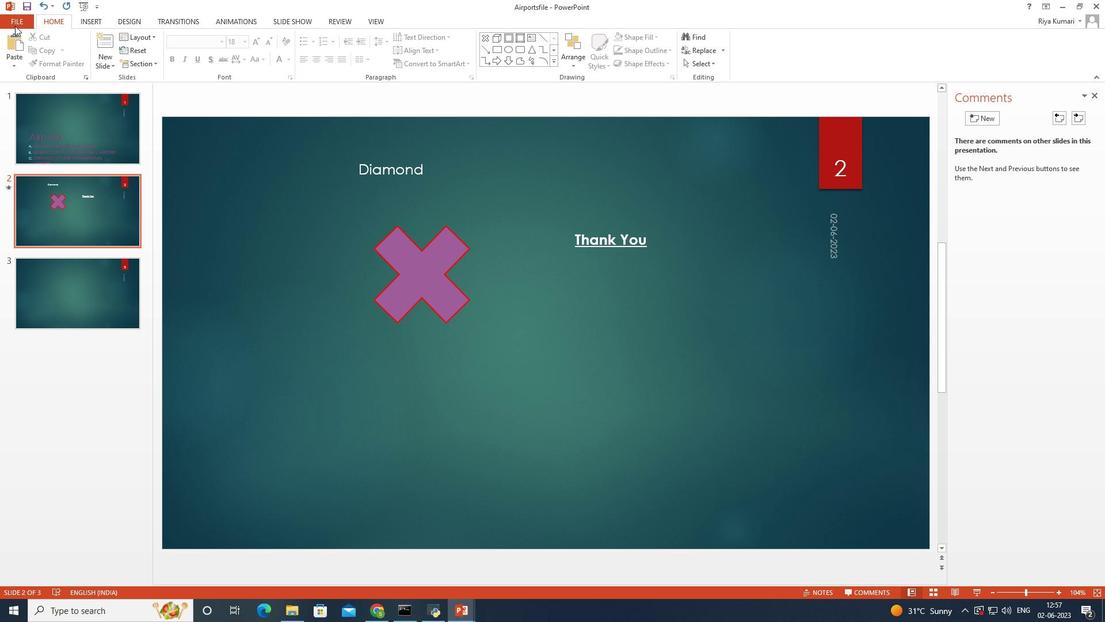 
Action: Mouse pressed left at (14, 20)
Screenshot: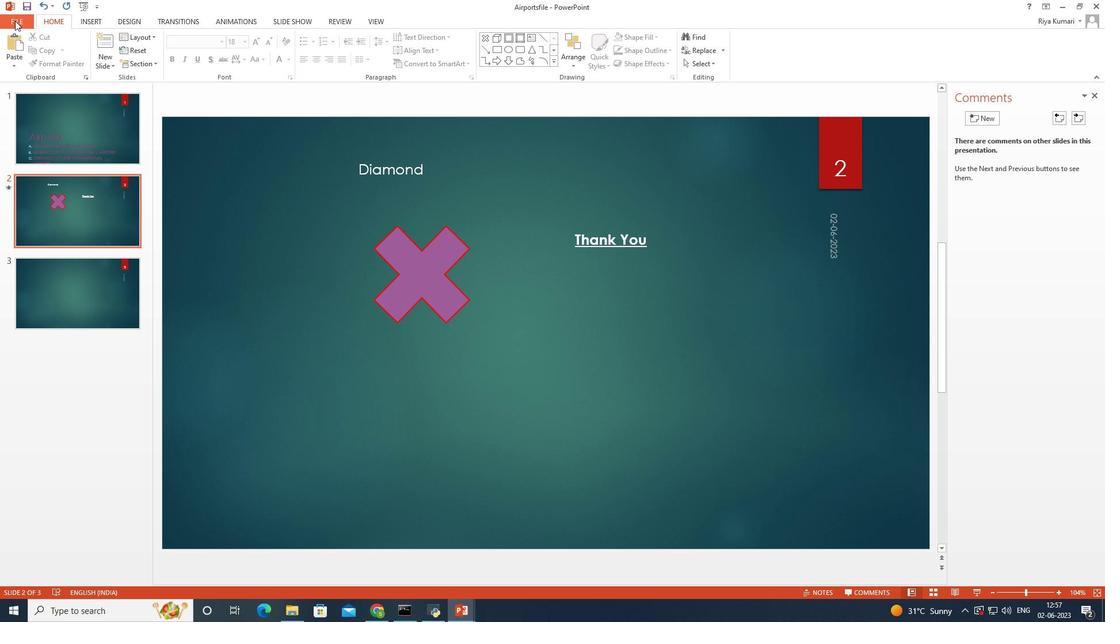 
Action: Mouse moved to (32, 112)
Screenshot: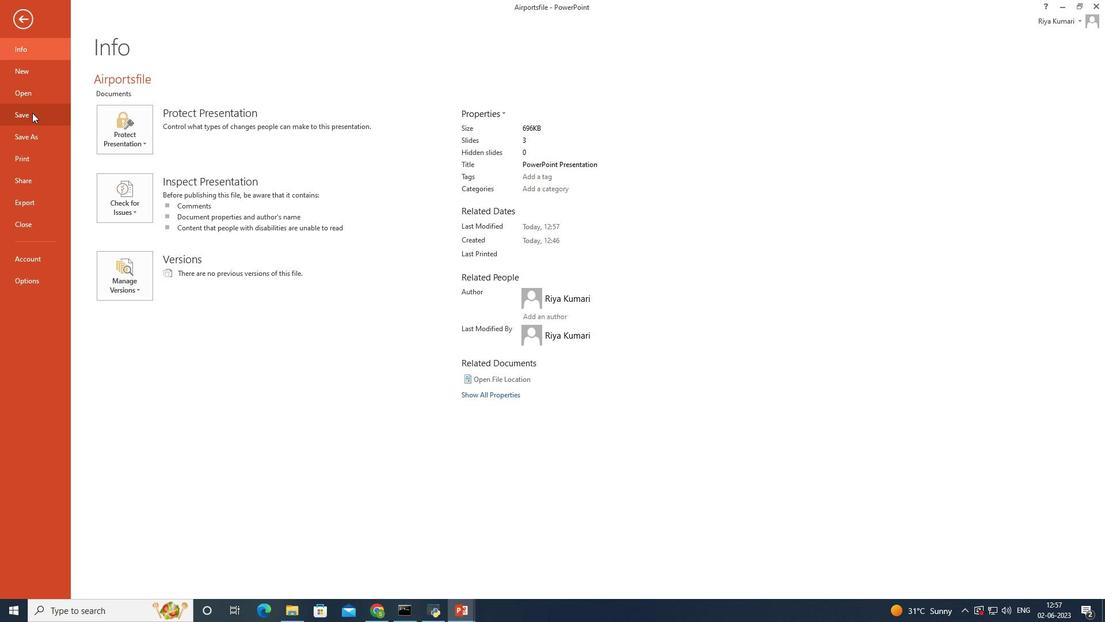 
Action: Mouse pressed left at (32, 112)
Screenshot: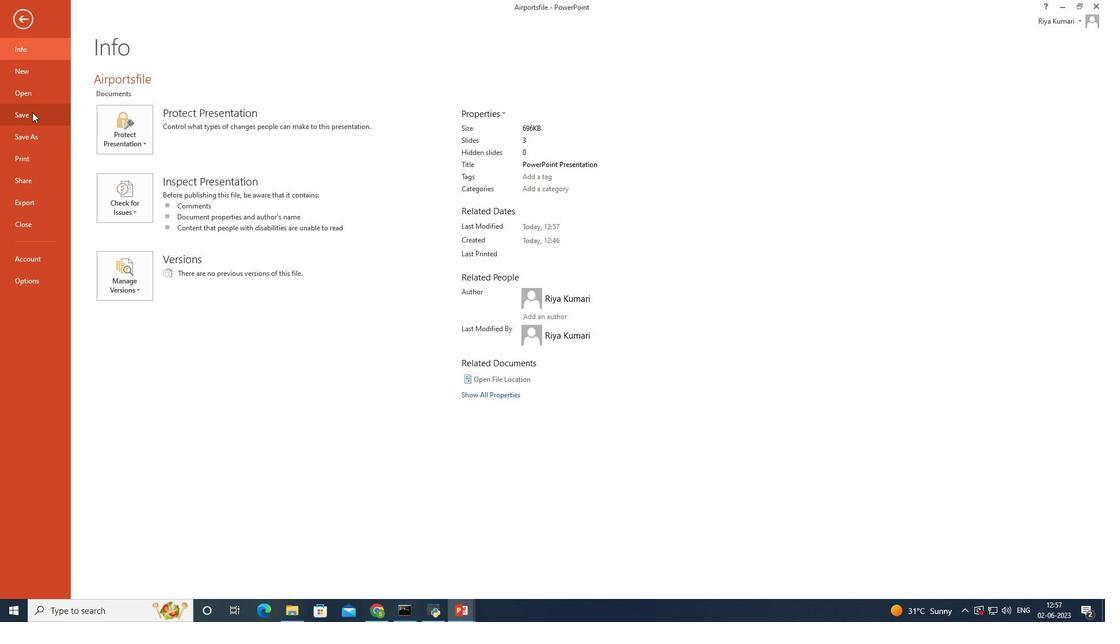 
Action: Mouse moved to (8, 22)
Screenshot: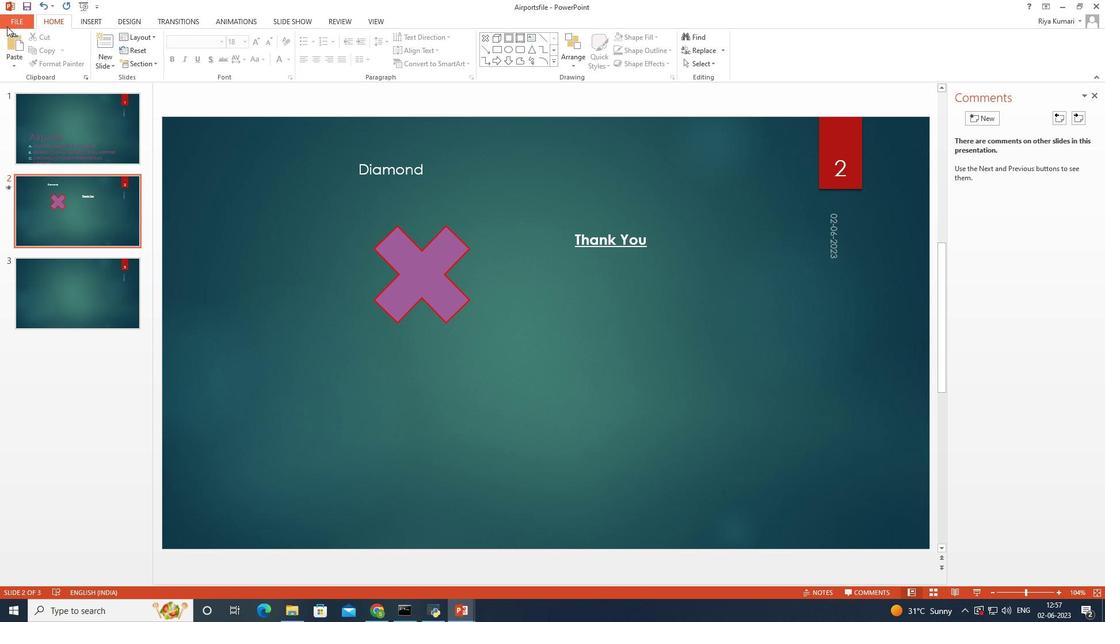 
Action: Mouse pressed left at (8, 22)
Screenshot: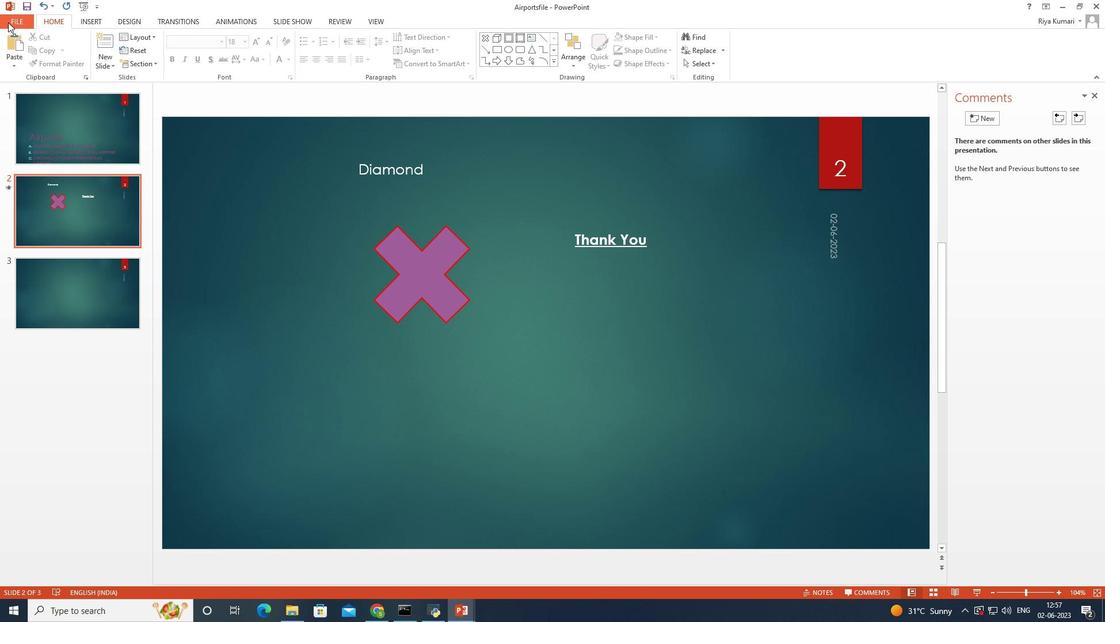 
Action: Mouse moved to (38, 198)
Screenshot: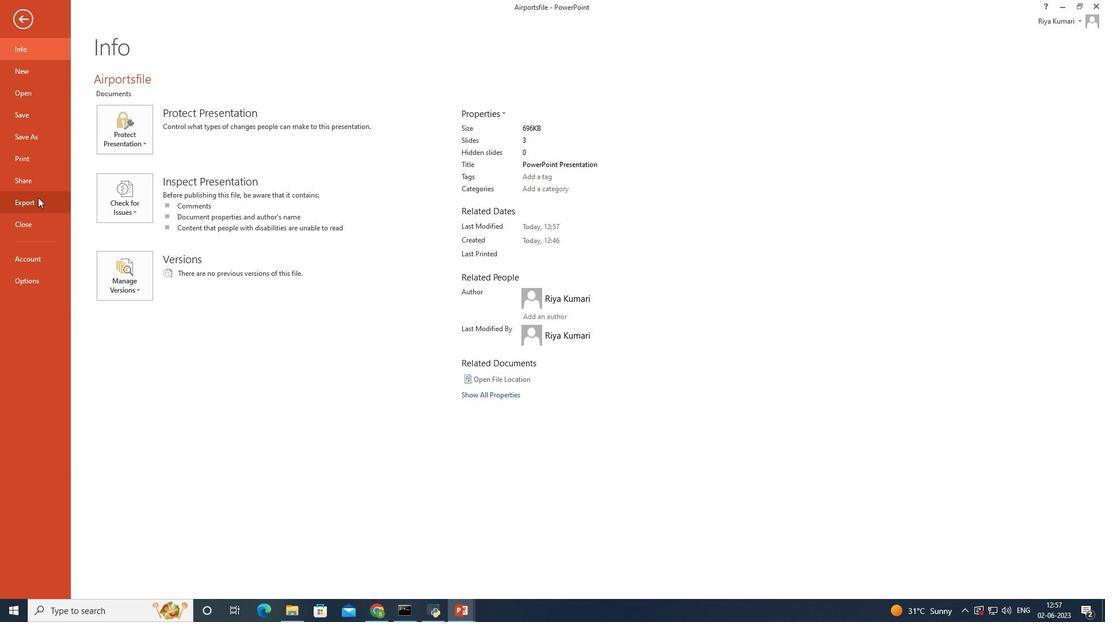 
Action: Mouse pressed left at (38, 198)
Screenshot: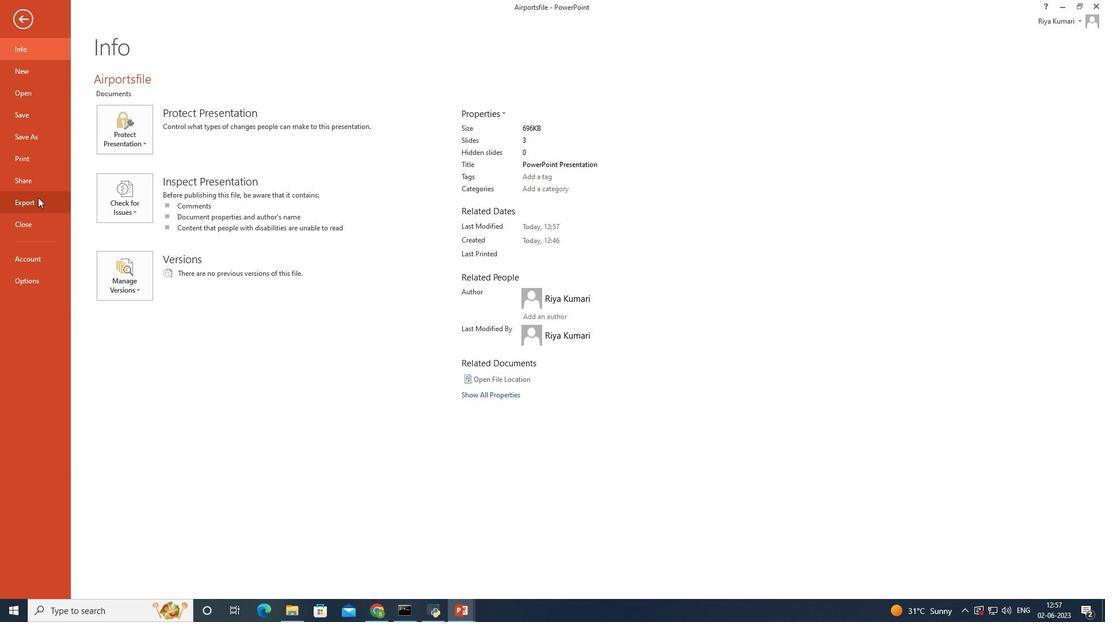 
Action: Mouse moved to (37, 118)
Screenshot: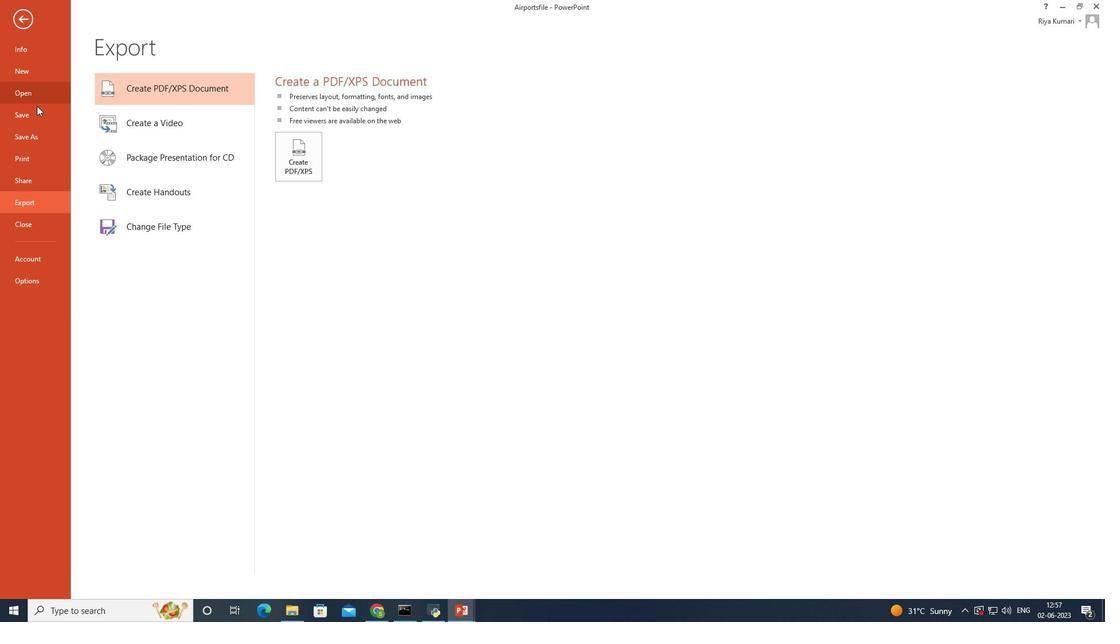 
Action: Mouse pressed left at (37, 118)
Screenshot: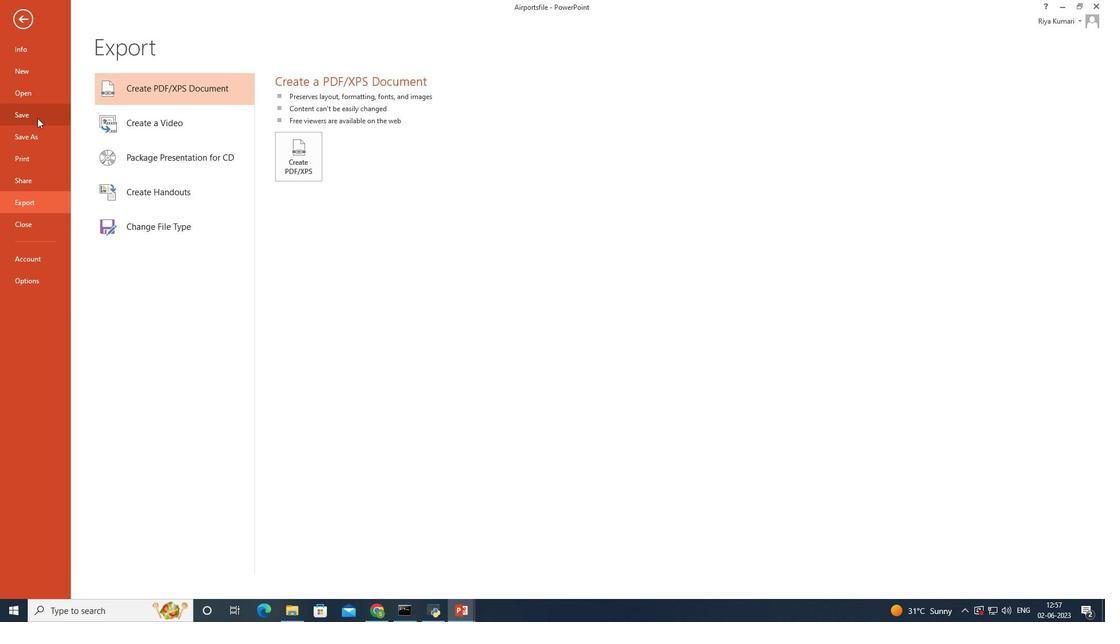 
Action: Mouse moved to (624, 258)
Screenshot: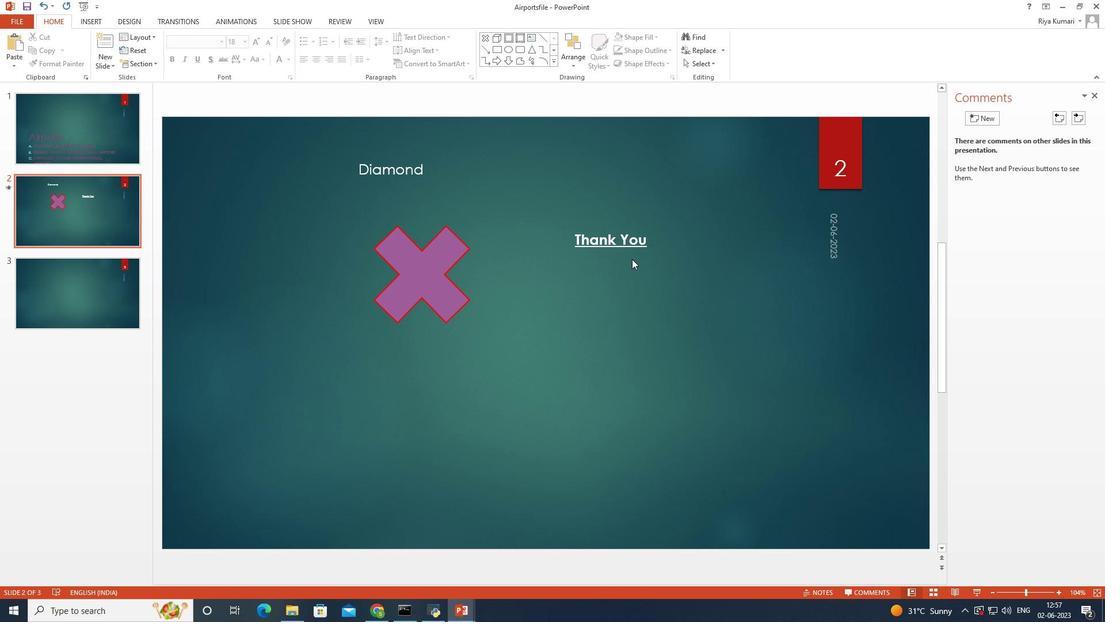 
